Task: Search one way flight ticket for 2 adults, 2 infants in seat and 1 infant on lap in first from Moab: Canyonlands Regional Airport to Evansville: Evansville Regional Airport on 8-3-2023. Choice of flights is Alaska. Number of bags: 5 checked bags. Price is upto 45000. Outbound departure time preference is 22:00.
Action: Mouse moved to (297, 123)
Screenshot: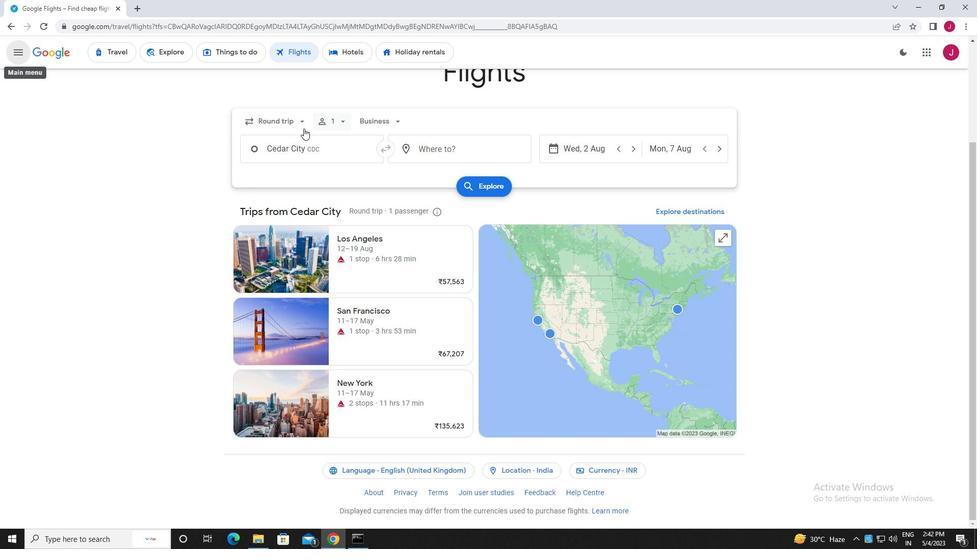 
Action: Mouse pressed left at (297, 123)
Screenshot: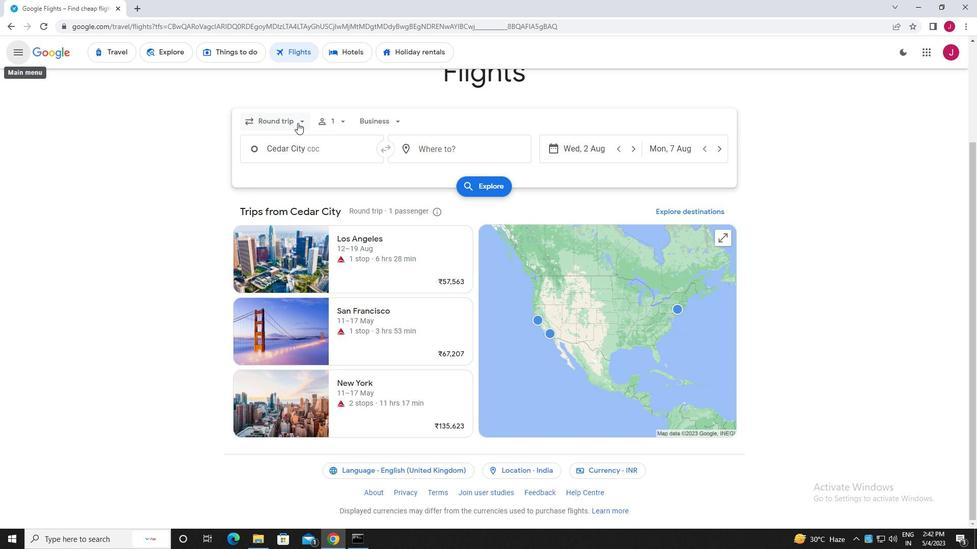 
Action: Mouse moved to (295, 170)
Screenshot: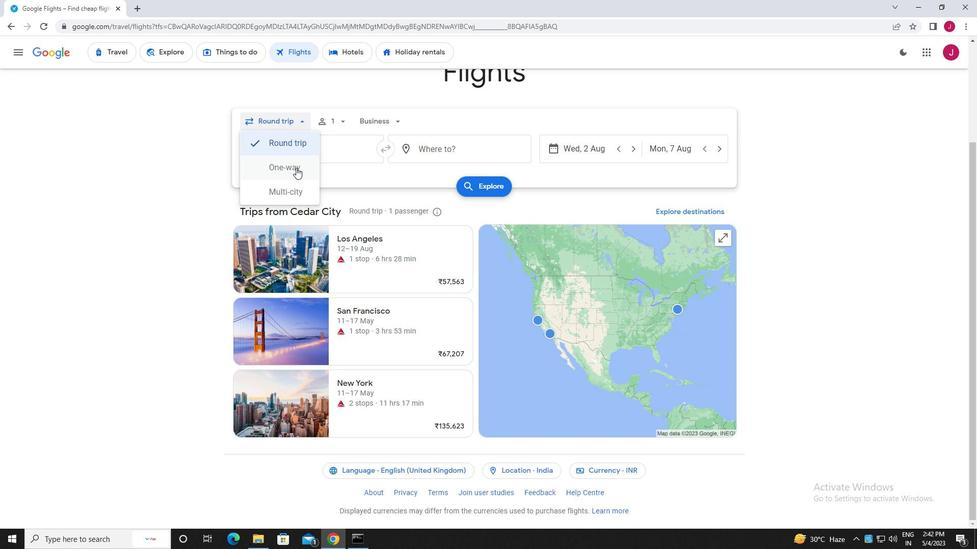 
Action: Mouse pressed left at (295, 170)
Screenshot: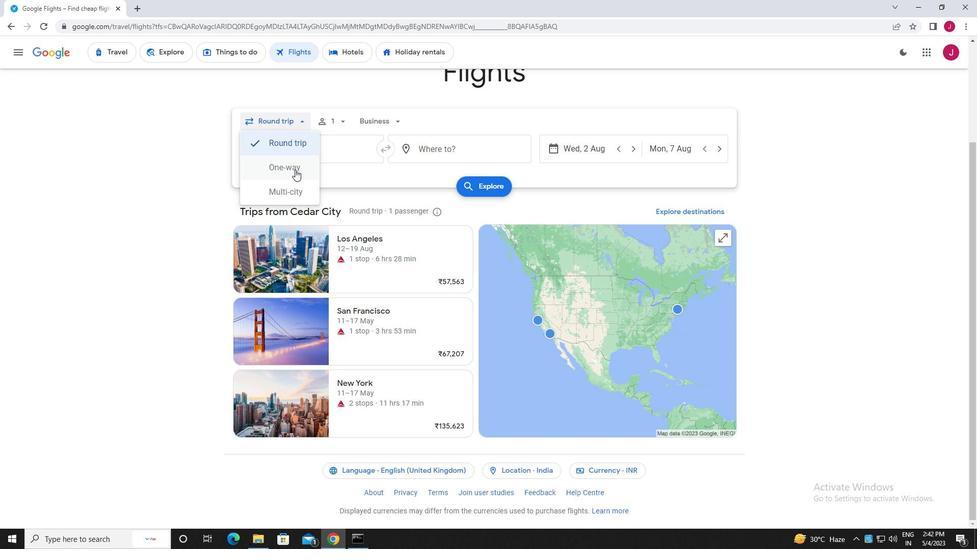 
Action: Mouse moved to (343, 121)
Screenshot: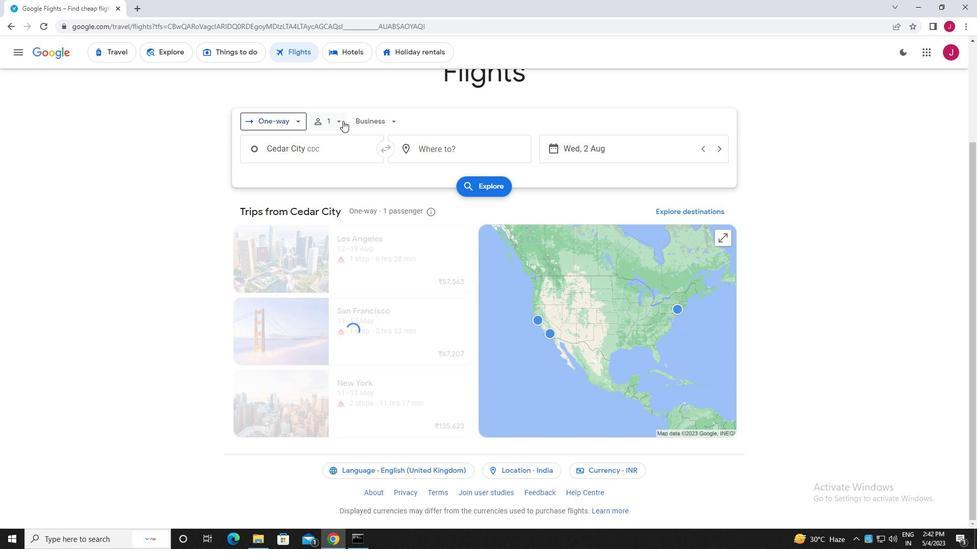 
Action: Mouse pressed left at (343, 121)
Screenshot: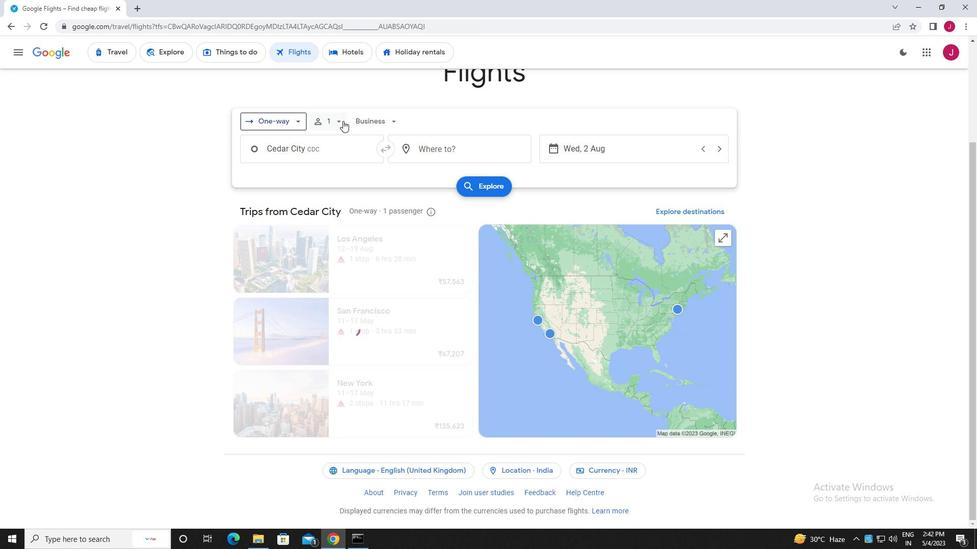 
Action: Mouse moved to (416, 148)
Screenshot: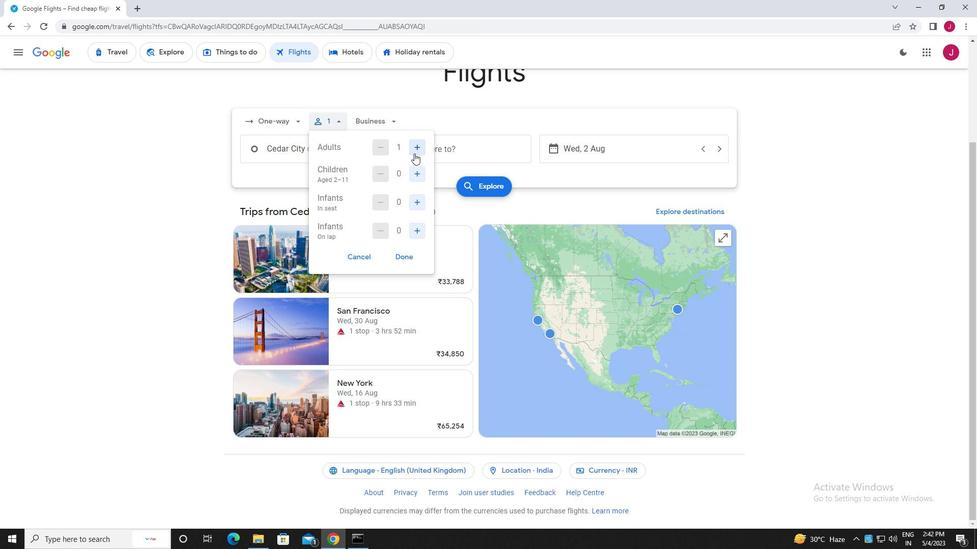 
Action: Mouse pressed left at (416, 148)
Screenshot: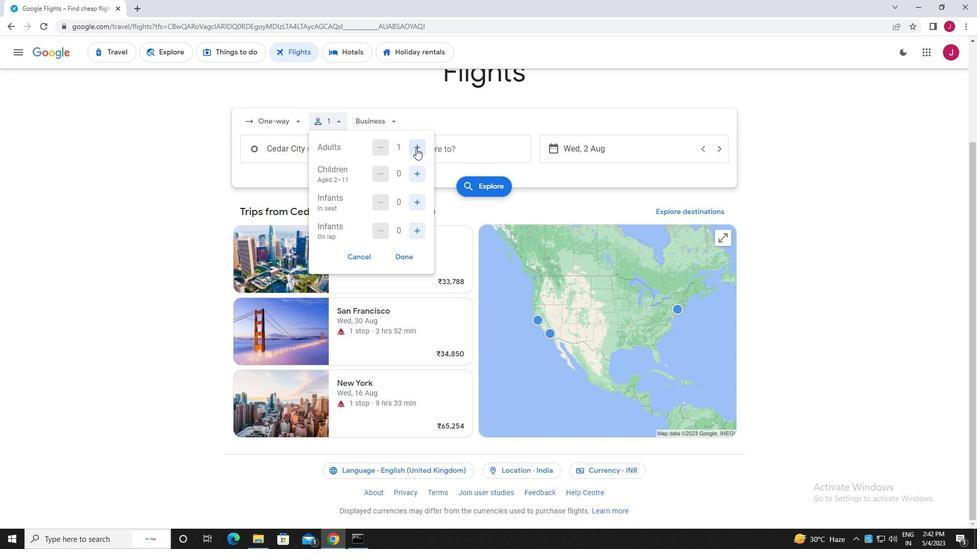 
Action: Mouse moved to (415, 172)
Screenshot: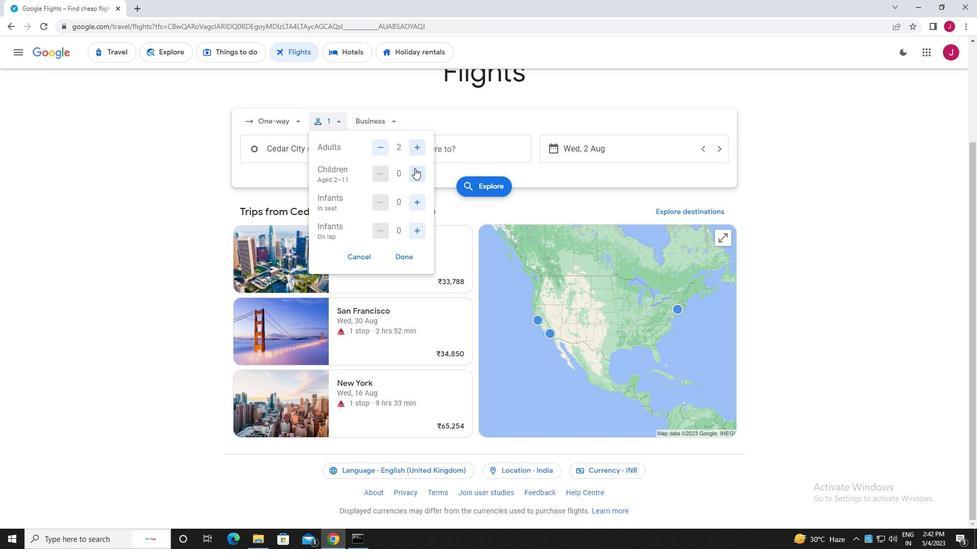 
Action: Mouse pressed left at (415, 172)
Screenshot: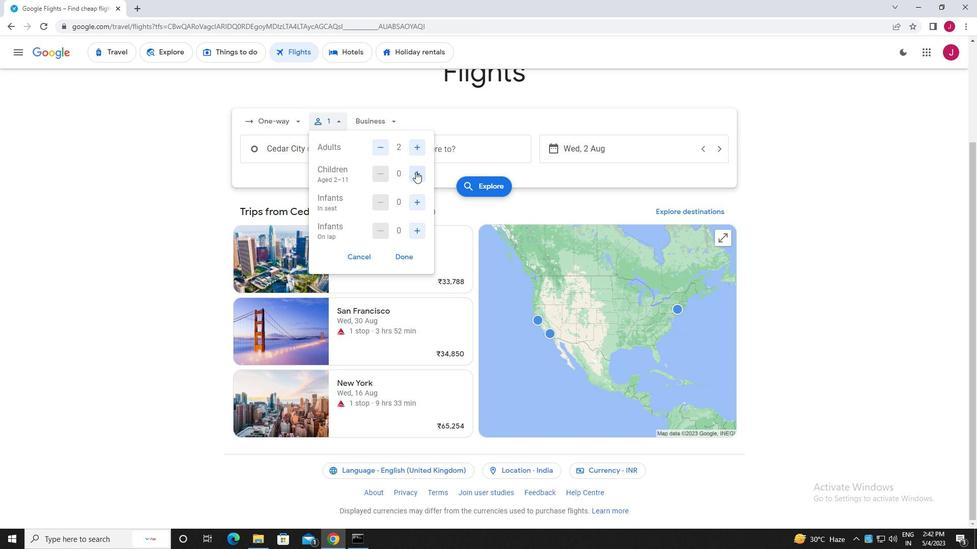 
Action: Mouse moved to (416, 172)
Screenshot: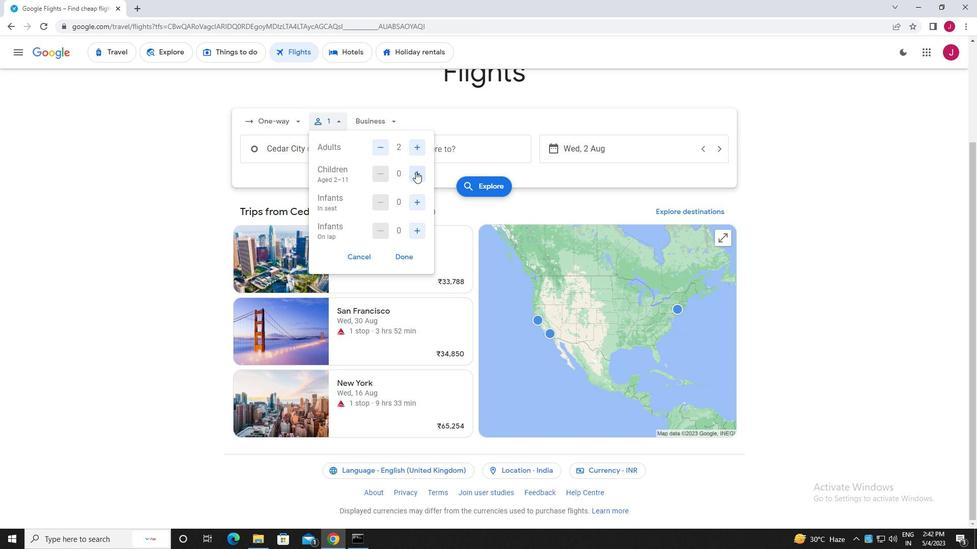 
Action: Mouse pressed left at (416, 172)
Screenshot: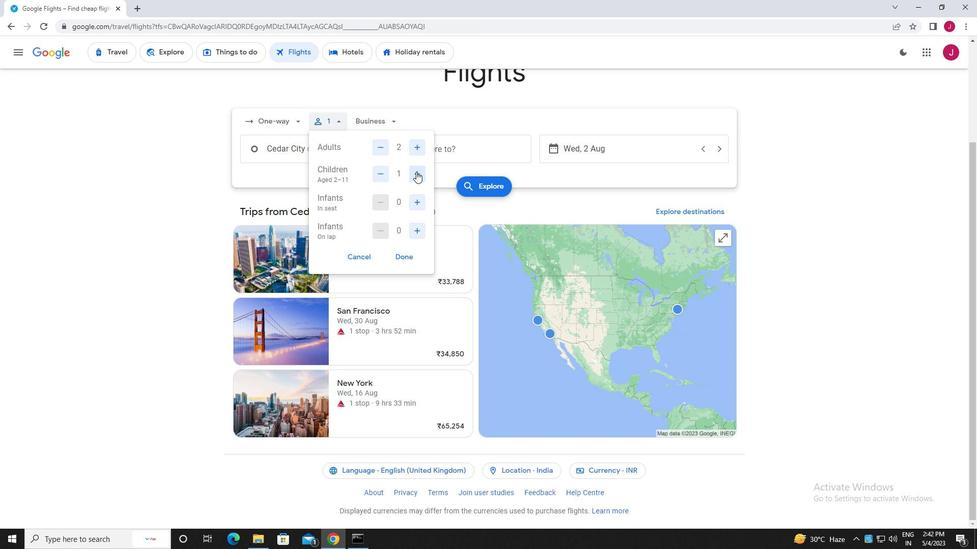 
Action: Mouse moved to (419, 199)
Screenshot: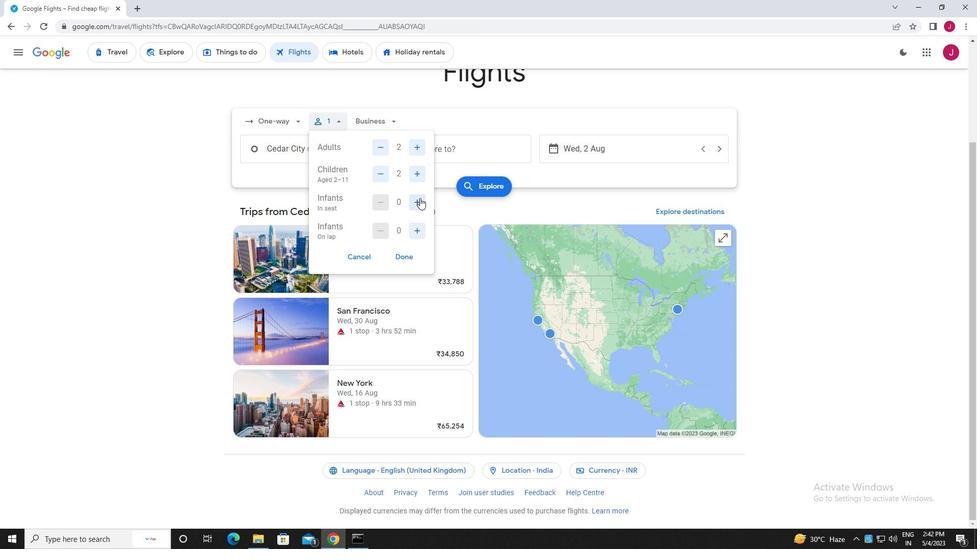 
Action: Mouse pressed left at (419, 199)
Screenshot: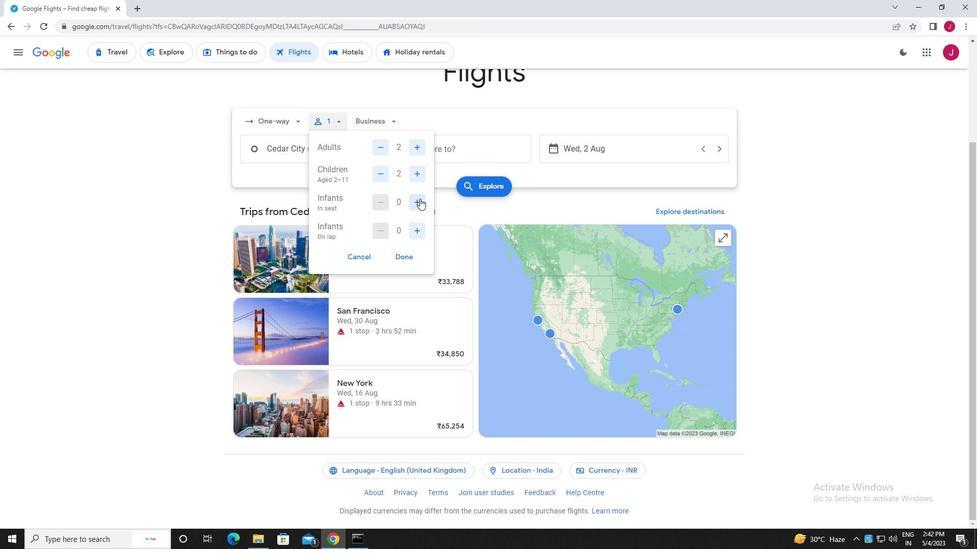 
Action: Mouse pressed left at (419, 199)
Screenshot: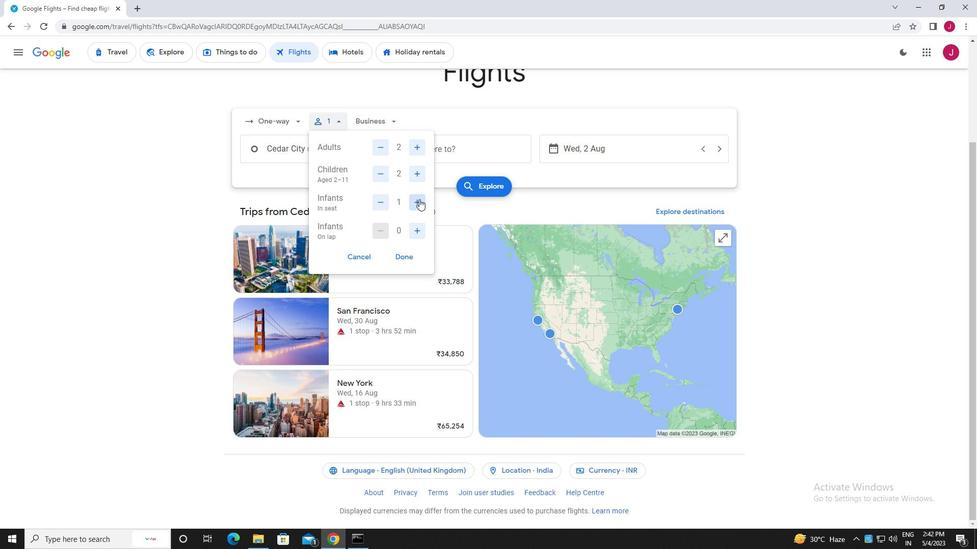 
Action: Mouse moved to (415, 229)
Screenshot: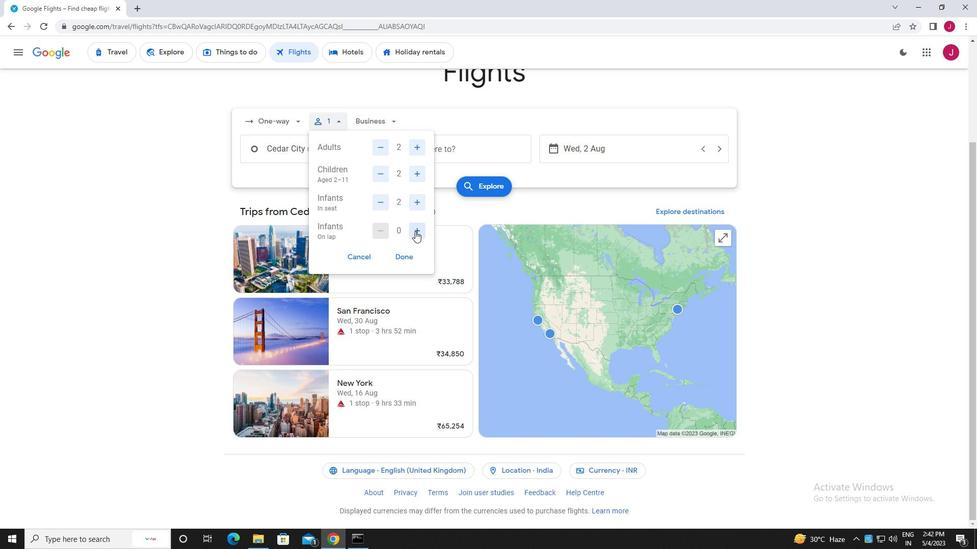 
Action: Mouse pressed left at (415, 229)
Screenshot: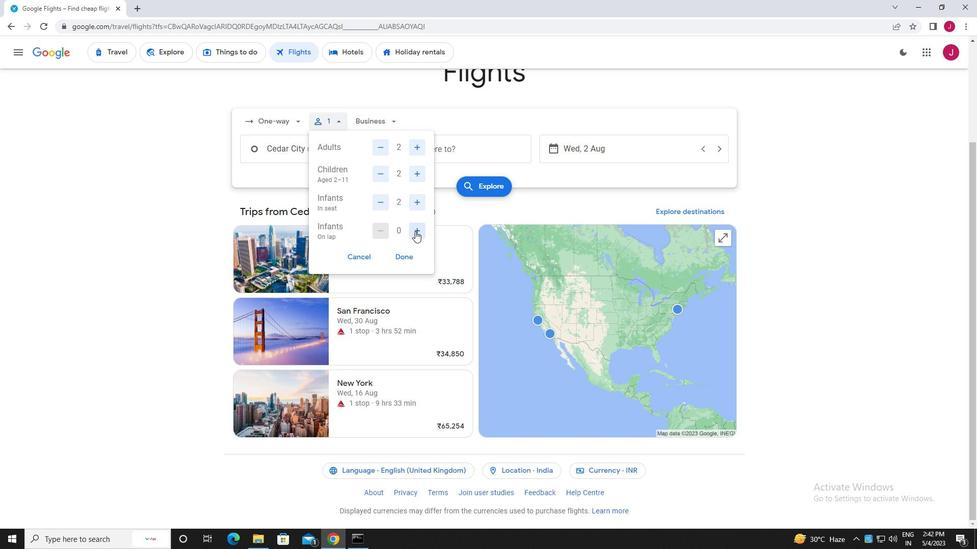 
Action: Mouse moved to (403, 254)
Screenshot: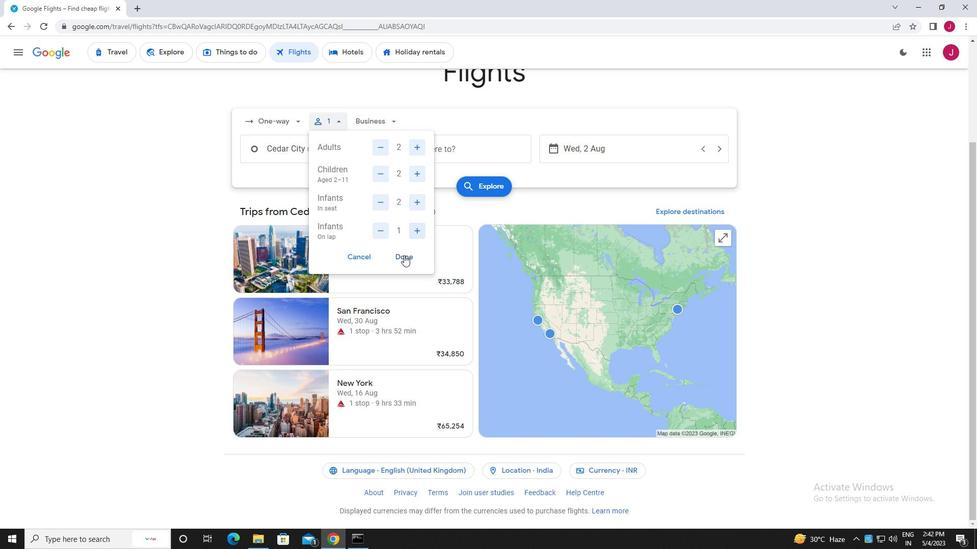 
Action: Mouse pressed left at (403, 254)
Screenshot: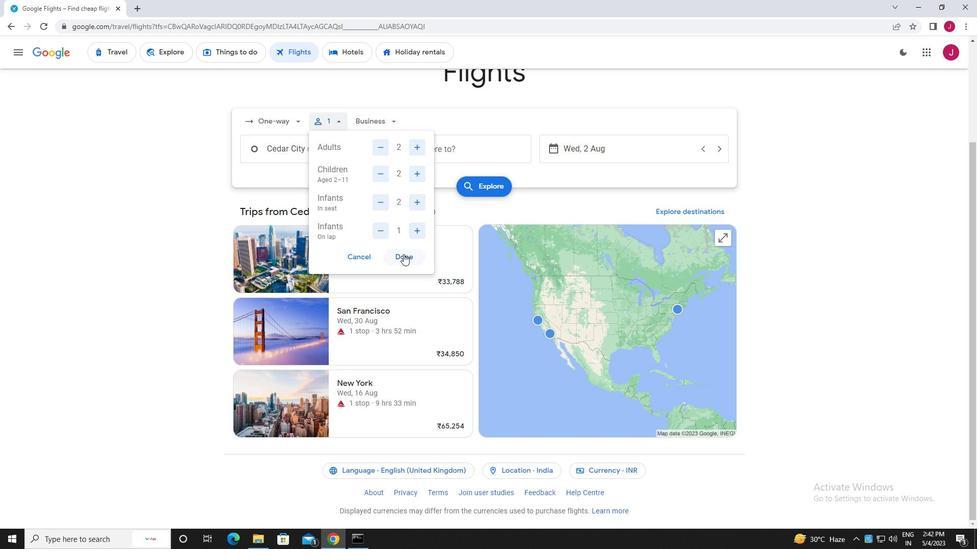 
Action: Mouse moved to (373, 118)
Screenshot: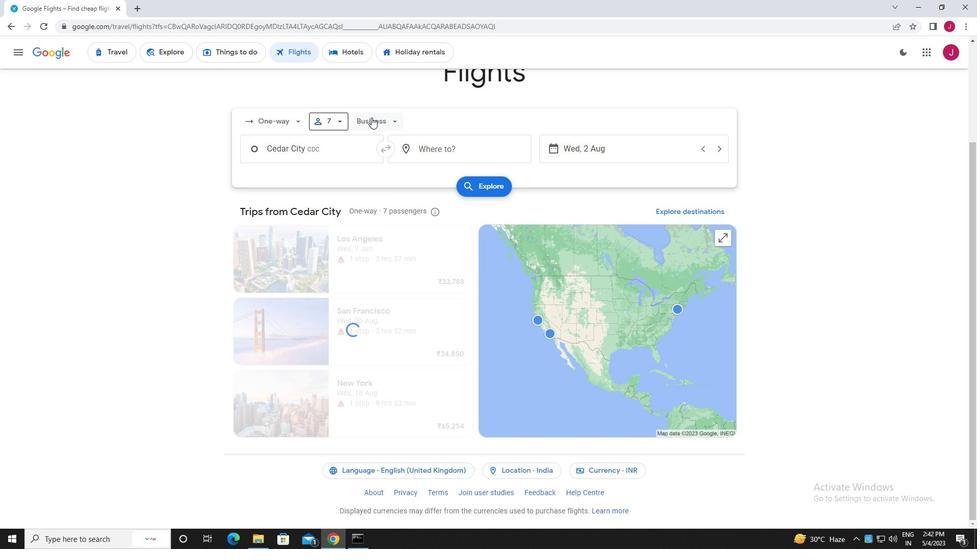 
Action: Mouse pressed left at (373, 118)
Screenshot: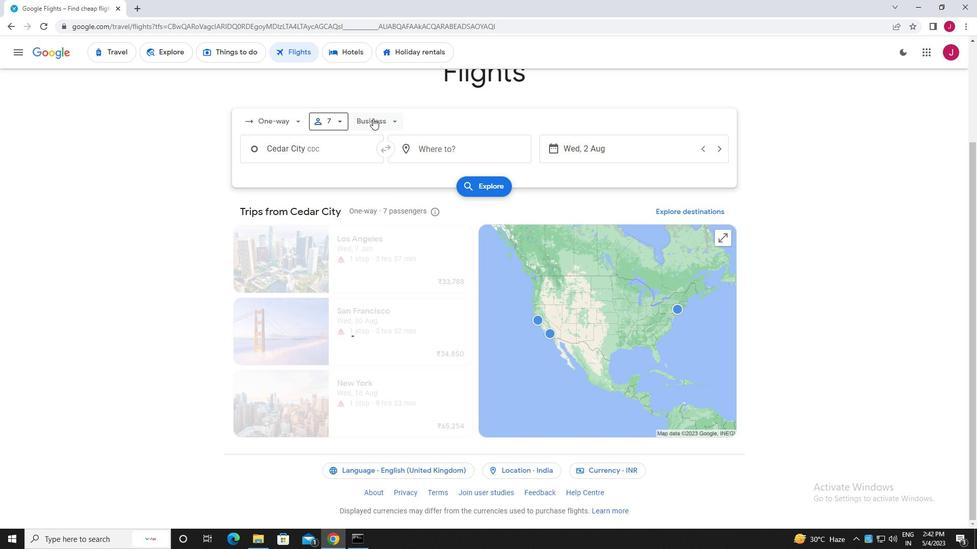 
Action: Mouse moved to (394, 215)
Screenshot: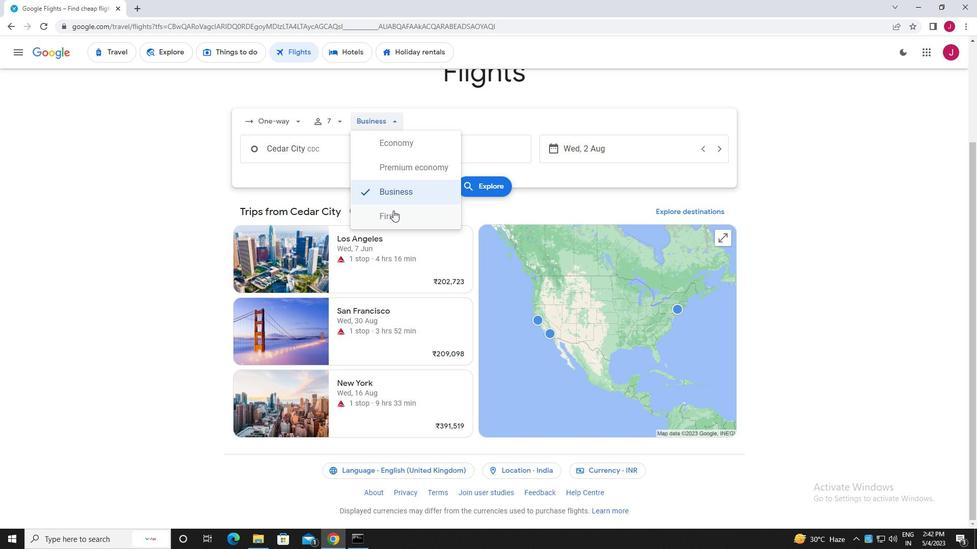 
Action: Mouse pressed left at (394, 215)
Screenshot: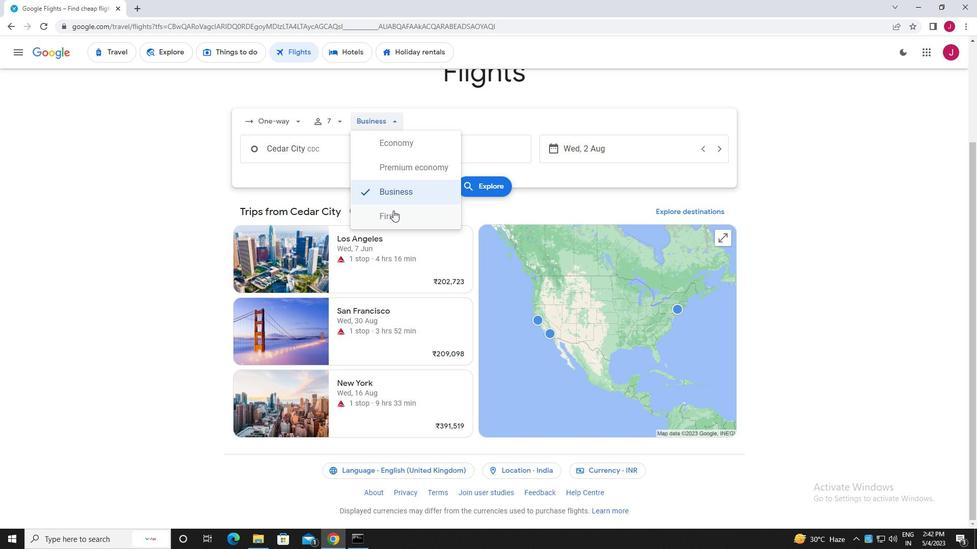 
Action: Mouse moved to (336, 146)
Screenshot: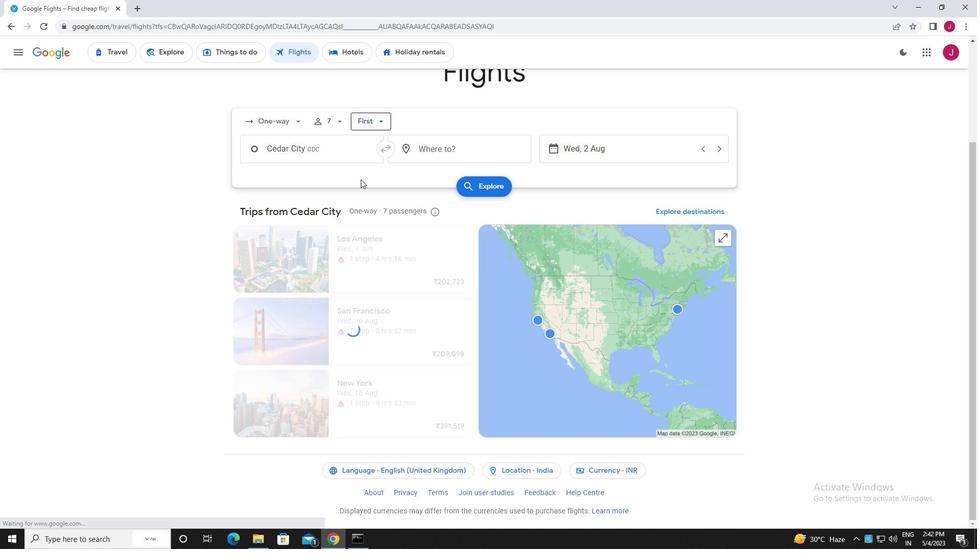 
Action: Mouse pressed left at (336, 146)
Screenshot: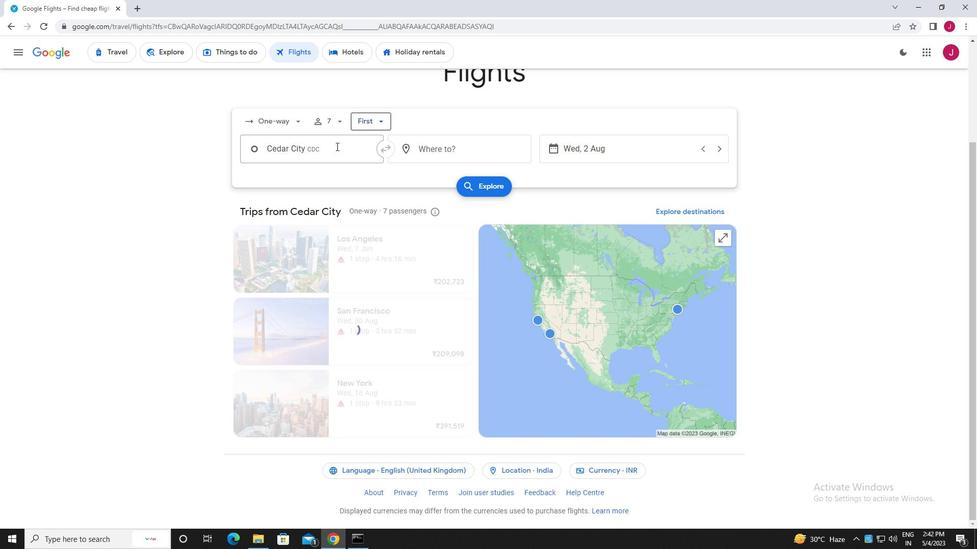 
Action: Mouse moved to (336, 146)
Screenshot: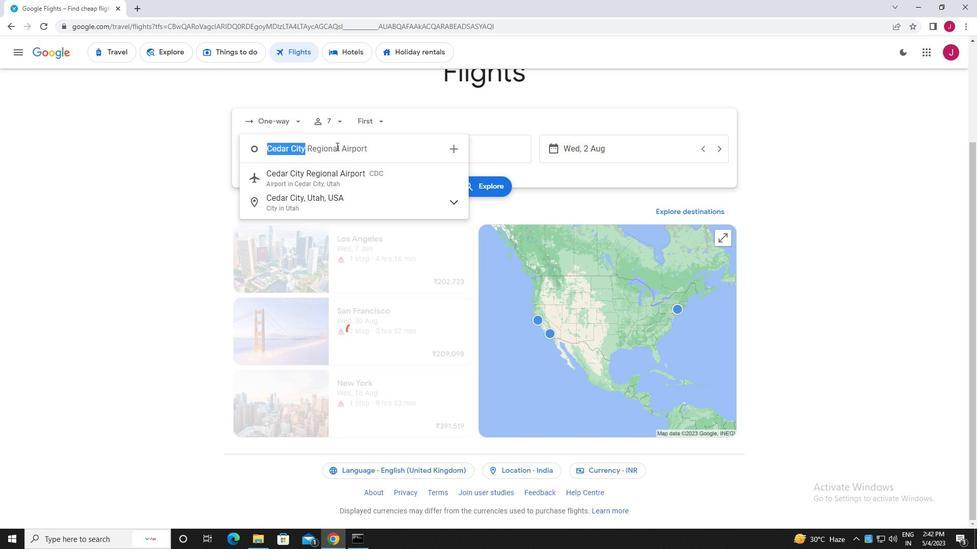 
Action: Key pressed moab
Screenshot: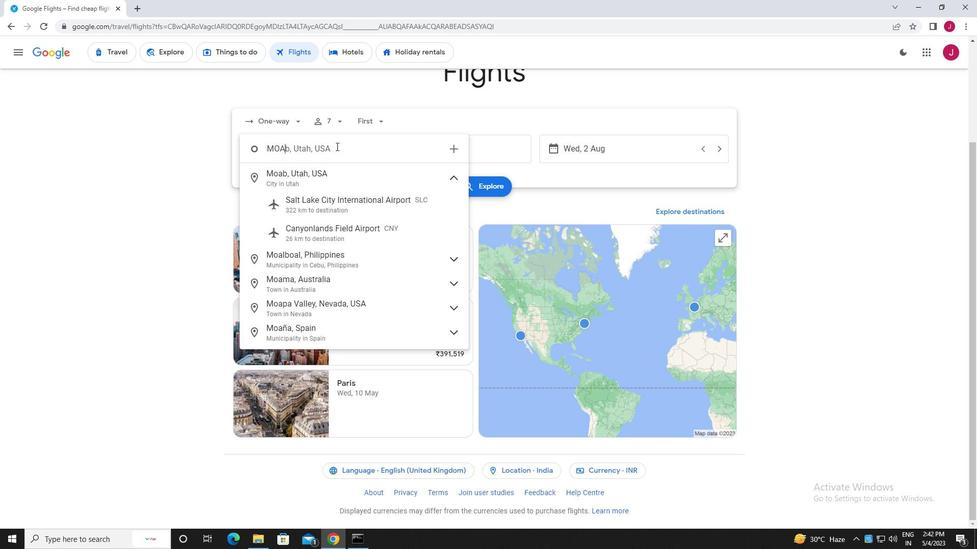 
Action: Mouse moved to (357, 229)
Screenshot: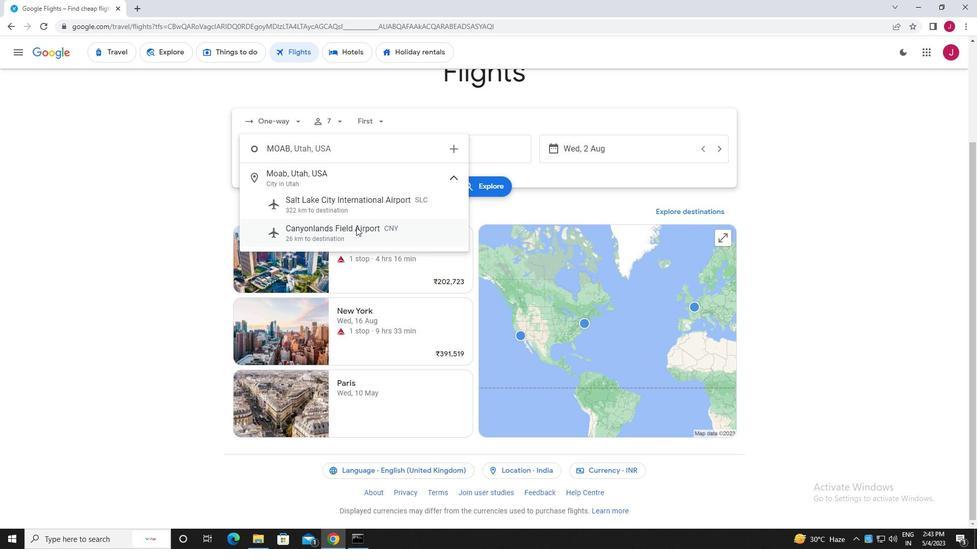 
Action: Mouse pressed left at (357, 229)
Screenshot: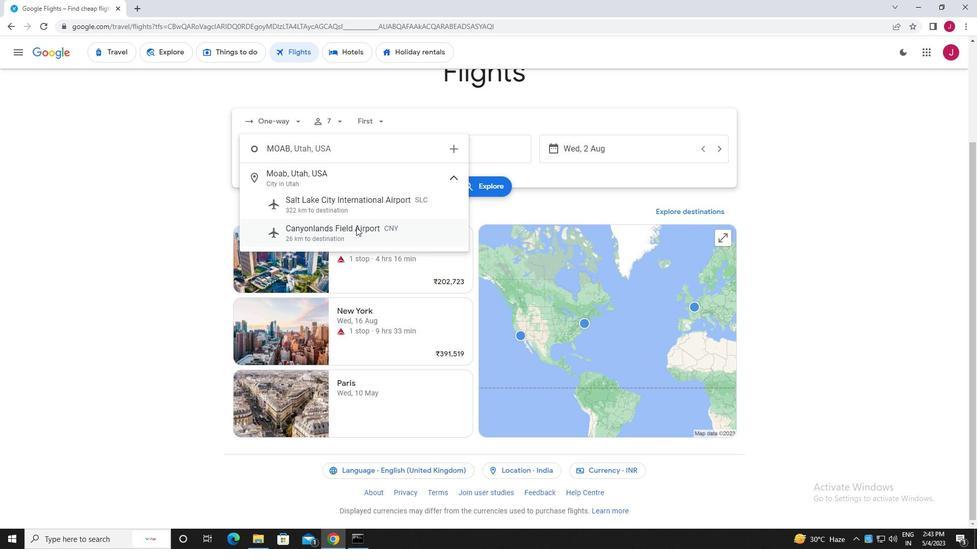 
Action: Mouse moved to (443, 153)
Screenshot: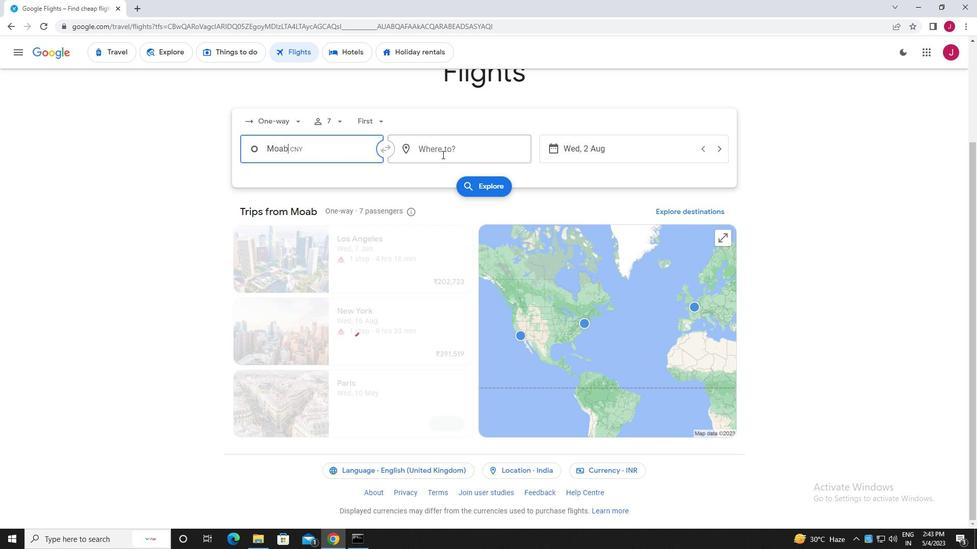 
Action: Mouse pressed left at (443, 153)
Screenshot: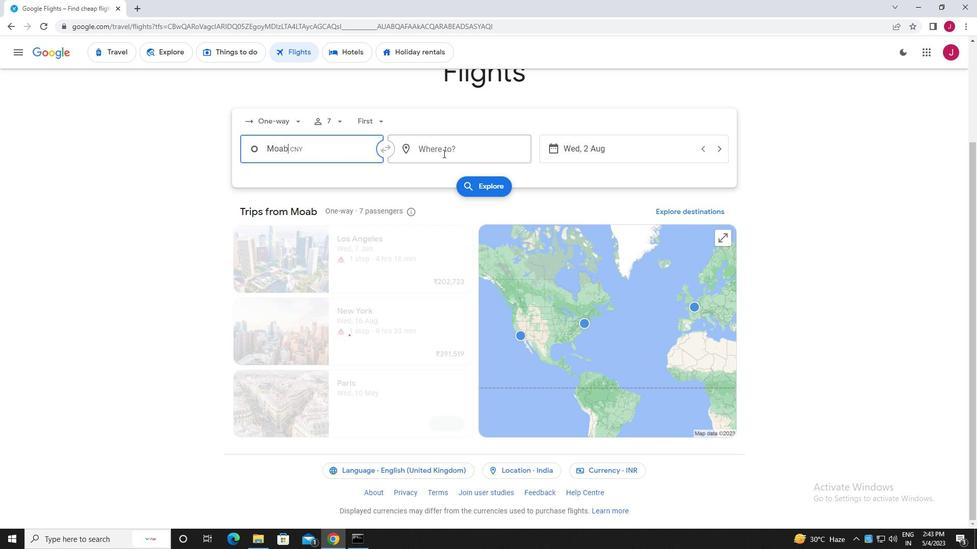 
Action: Mouse moved to (442, 154)
Screenshot: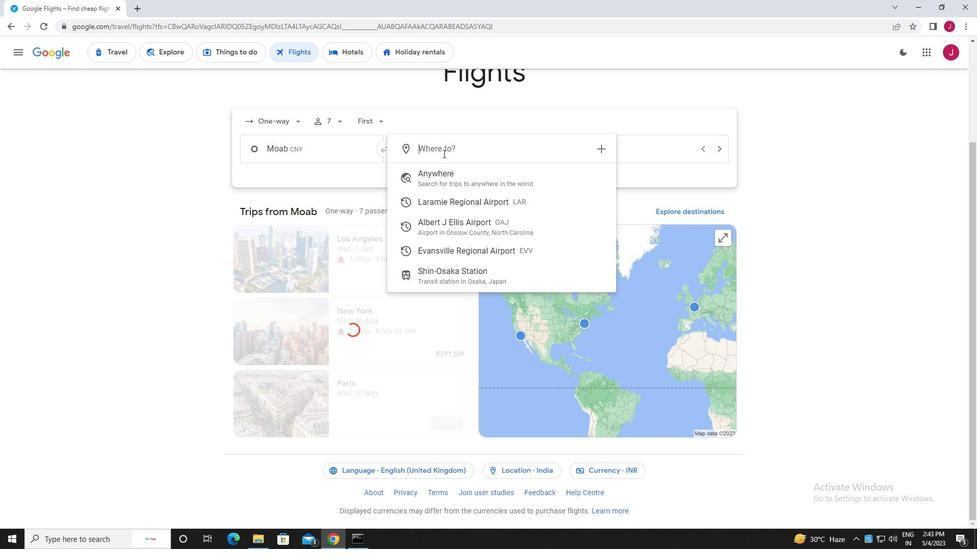 
Action: Key pressed evans
Screenshot: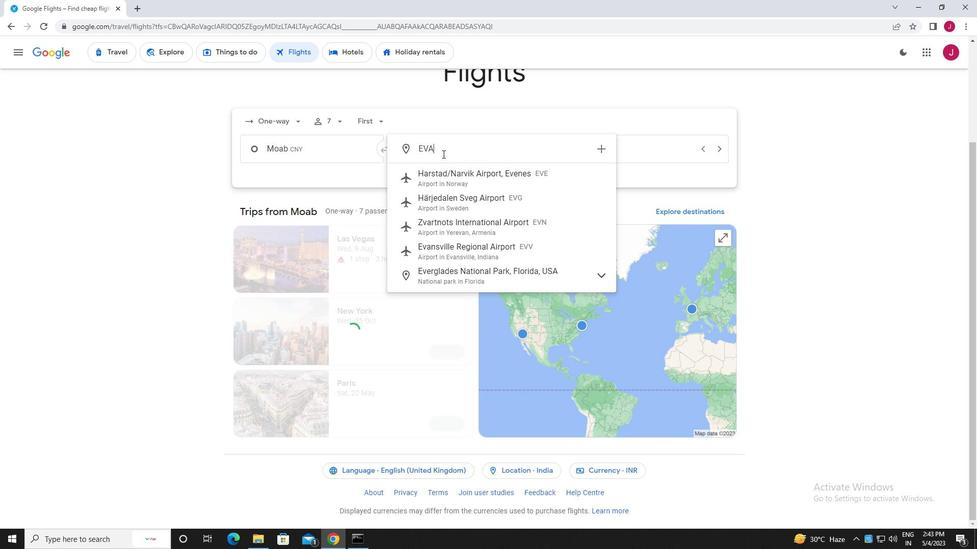 
Action: Mouse moved to (489, 207)
Screenshot: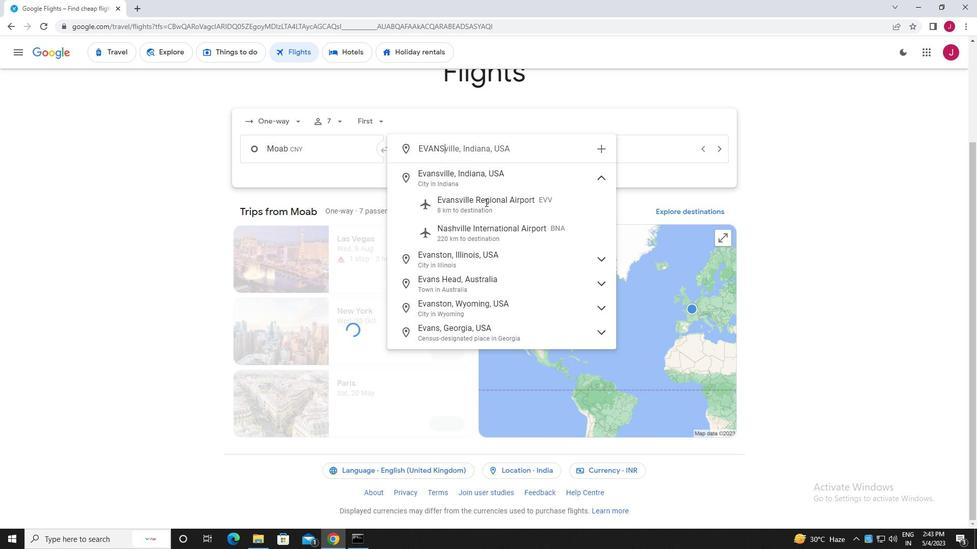 
Action: Mouse pressed left at (489, 207)
Screenshot: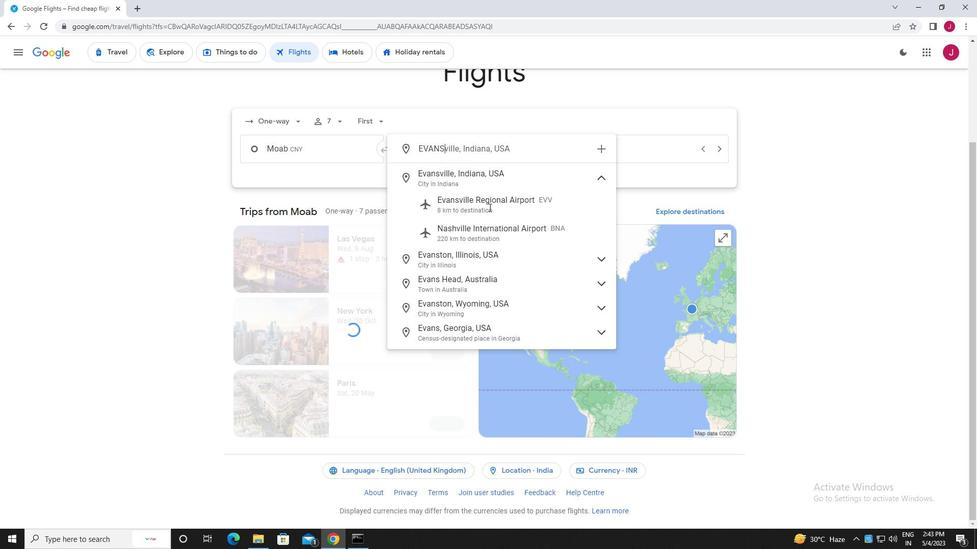 
Action: Mouse moved to (612, 147)
Screenshot: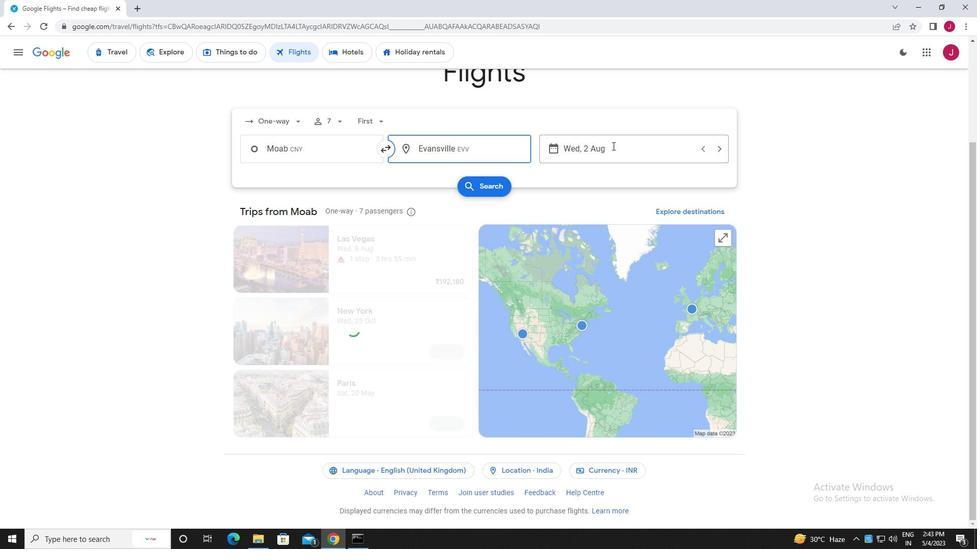 
Action: Mouse pressed left at (612, 147)
Screenshot: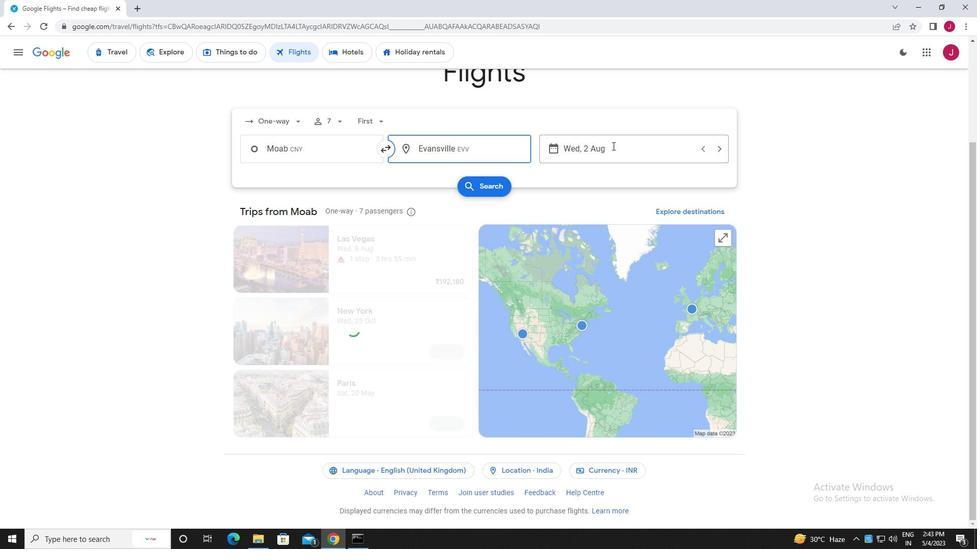 
Action: Mouse moved to (469, 227)
Screenshot: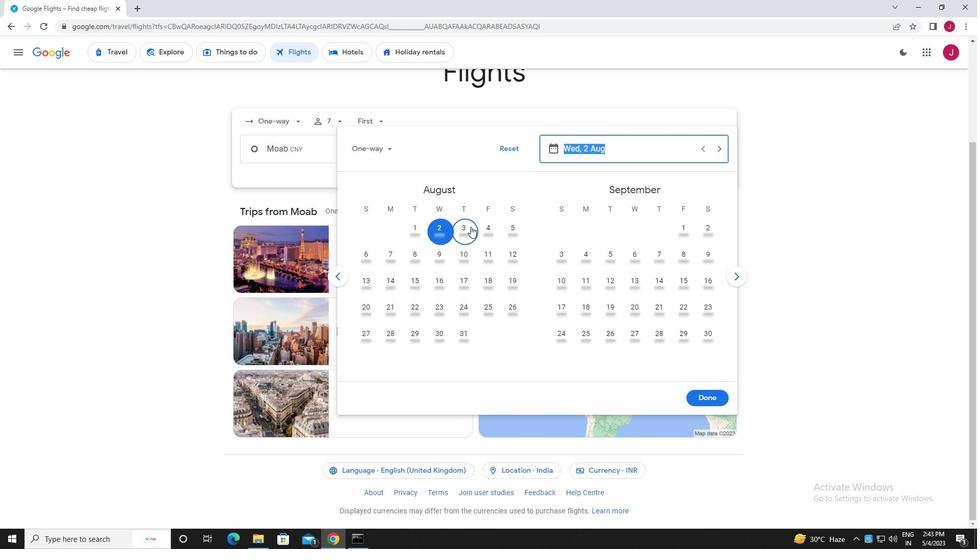 
Action: Mouse pressed left at (469, 227)
Screenshot: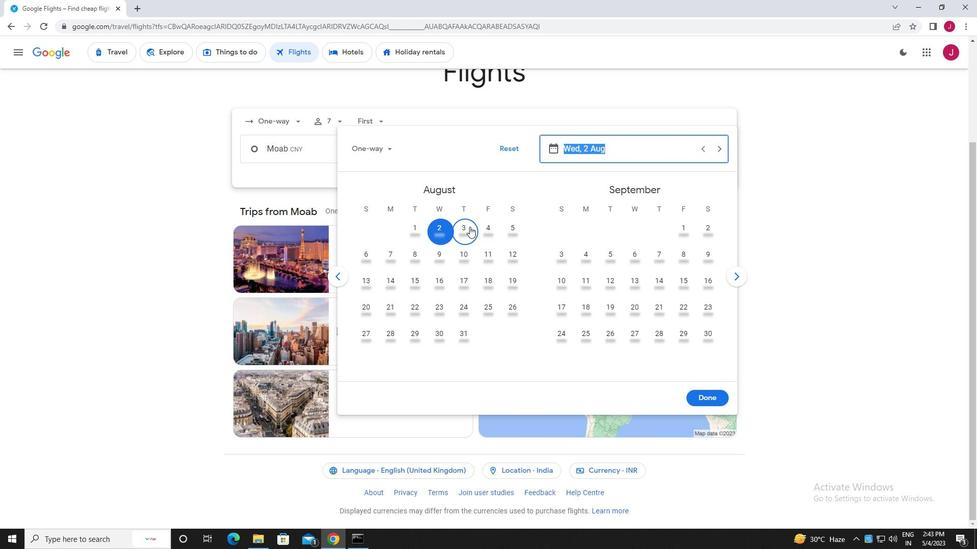 
Action: Mouse moved to (704, 395)
Screenshot: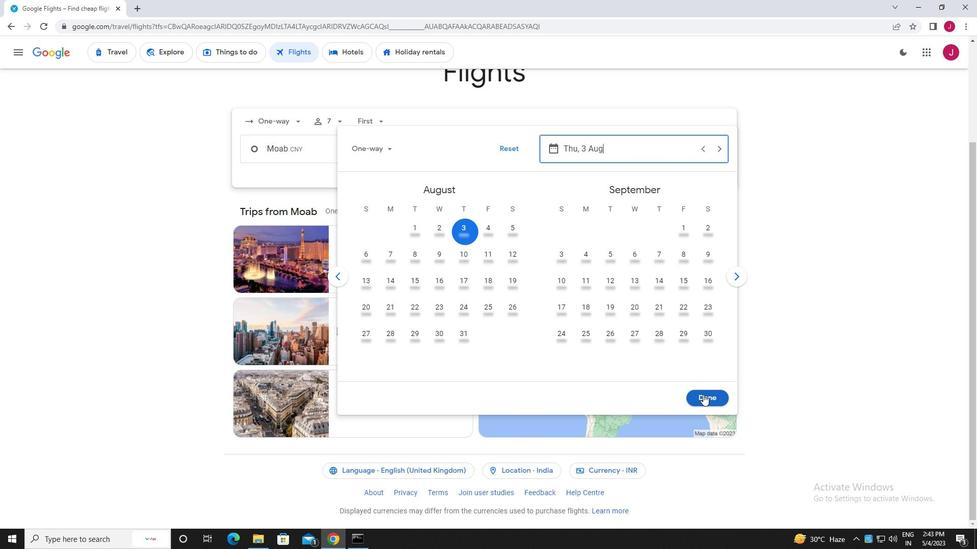 
Action: Mouse pressed left at (704, 395)
Screenshot: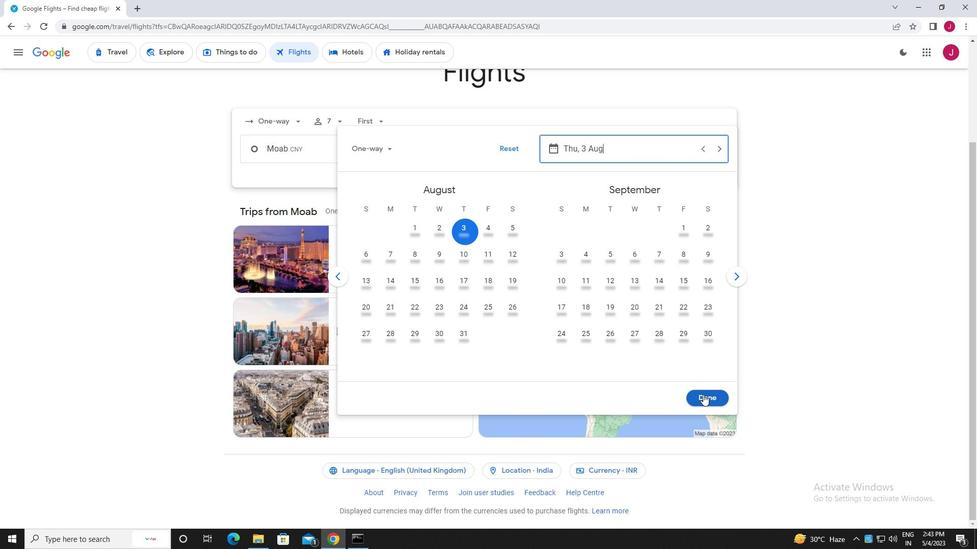 
Action: Mouse moved to (497, 188)
Screenshot: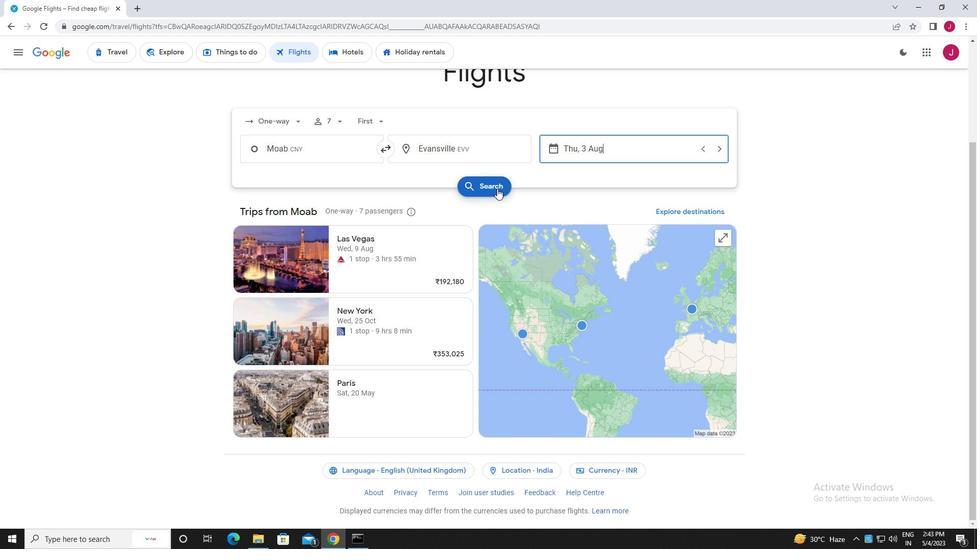 
Action: Mouse pressed left at (497, 188)
Screenshot: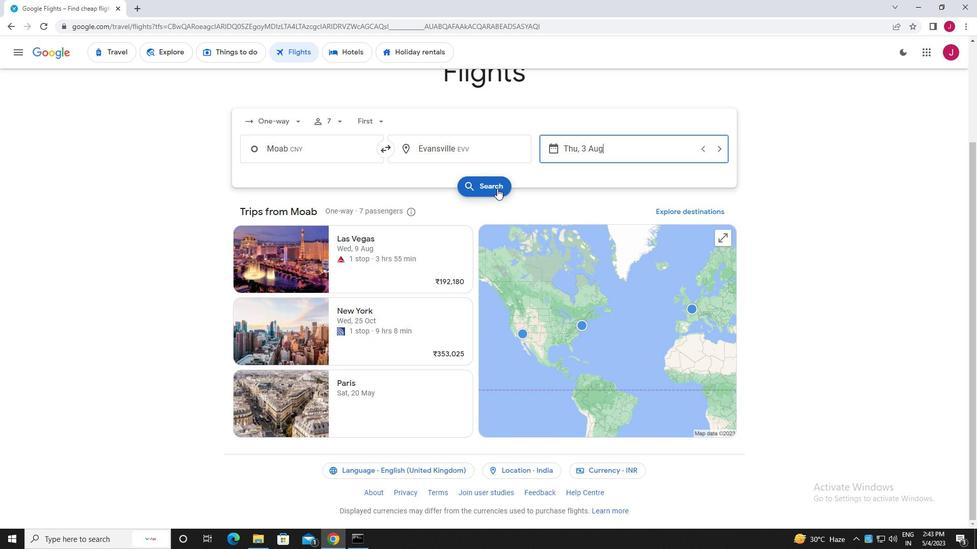 
Action: Mouse moved to (265, 144)
Screenshot: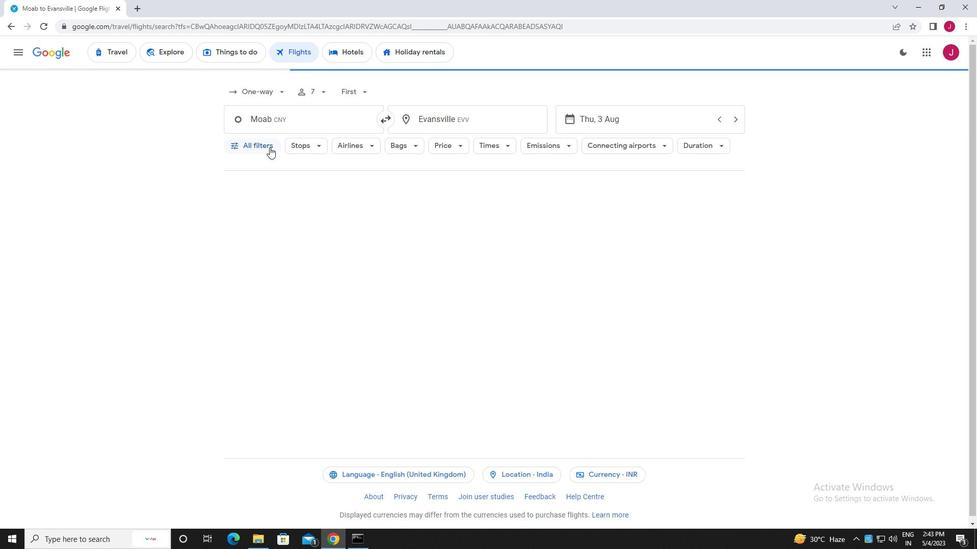
Action: Mouse pressed left at (265, 144)
Screenshot: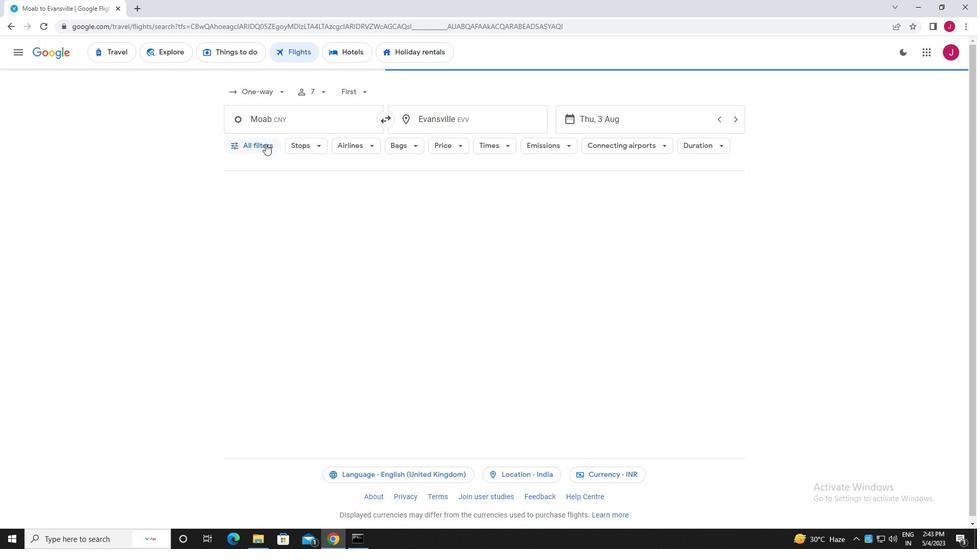 
Action: Mouse moved to (312, 208)
Screenshot: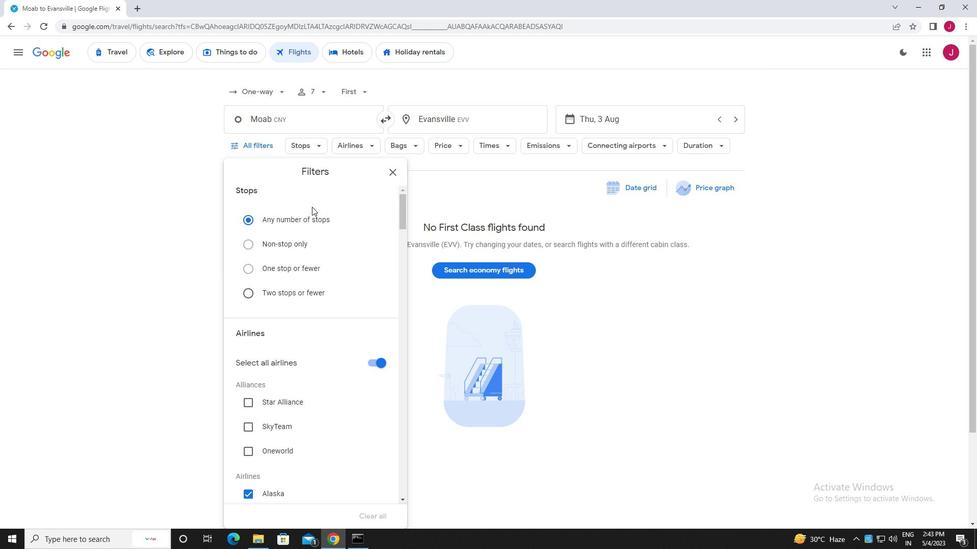 
Action: Mouse scrolled (312, 207) with delta (0, 0)
Screenshot: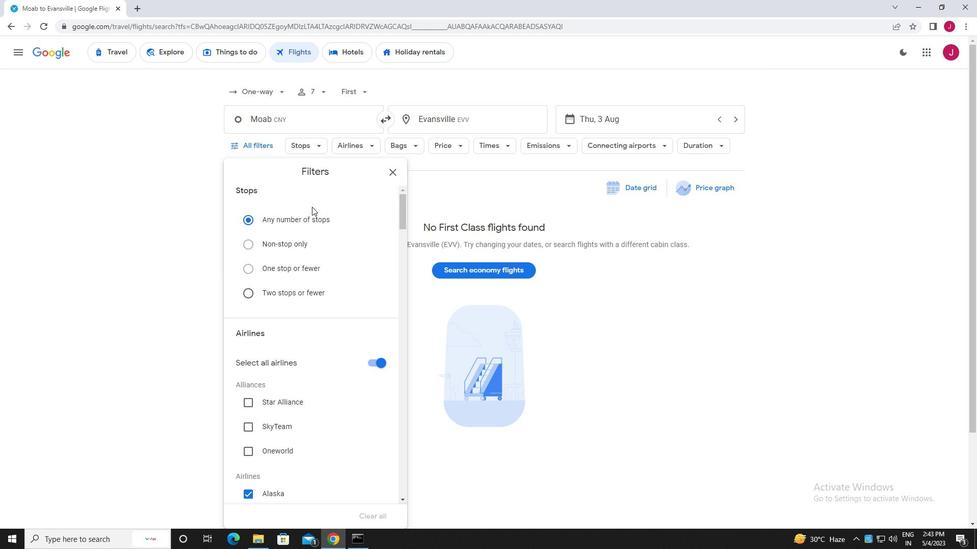
Action: Mouse scrolled (312, 207) with delta (0, 0)
Screenshot: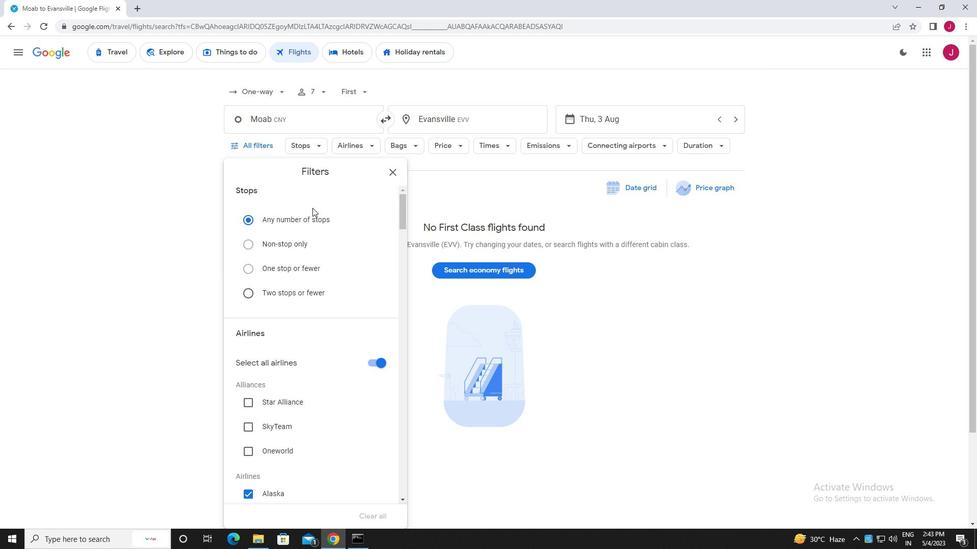 
Action: Mouse moved to (374, 259)
Screenshot: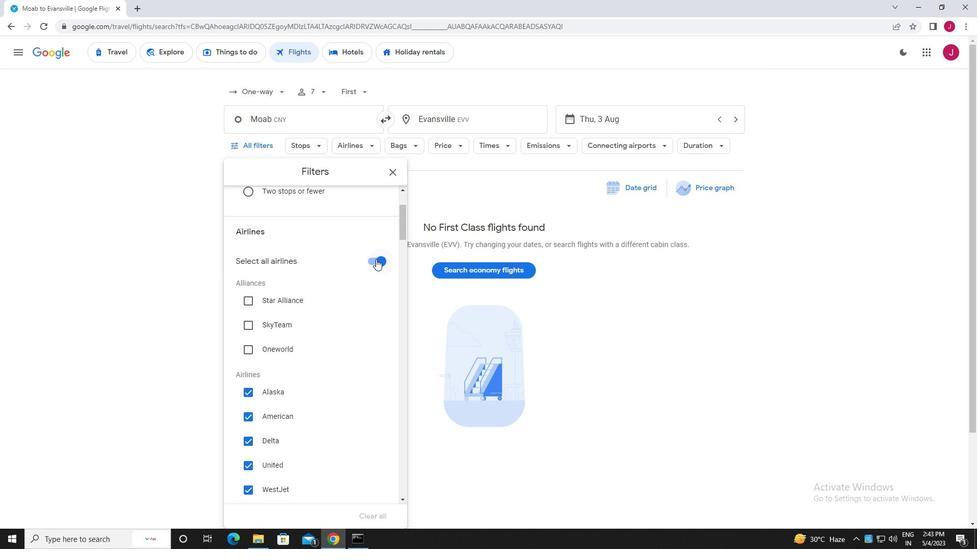
Action: Mouse pressed left at (374, 259)
Screenshot: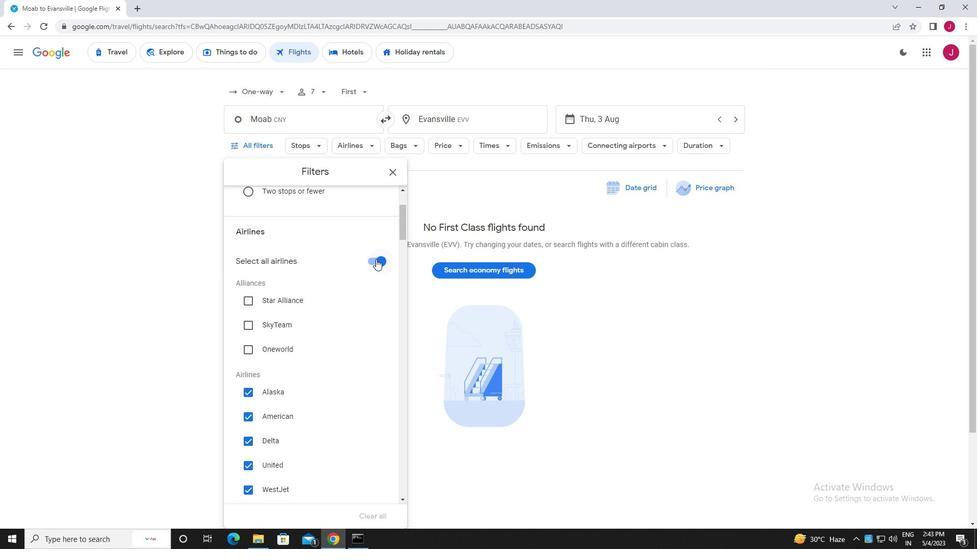 
Action: Mouse moved to (318, 255)
Screenshot: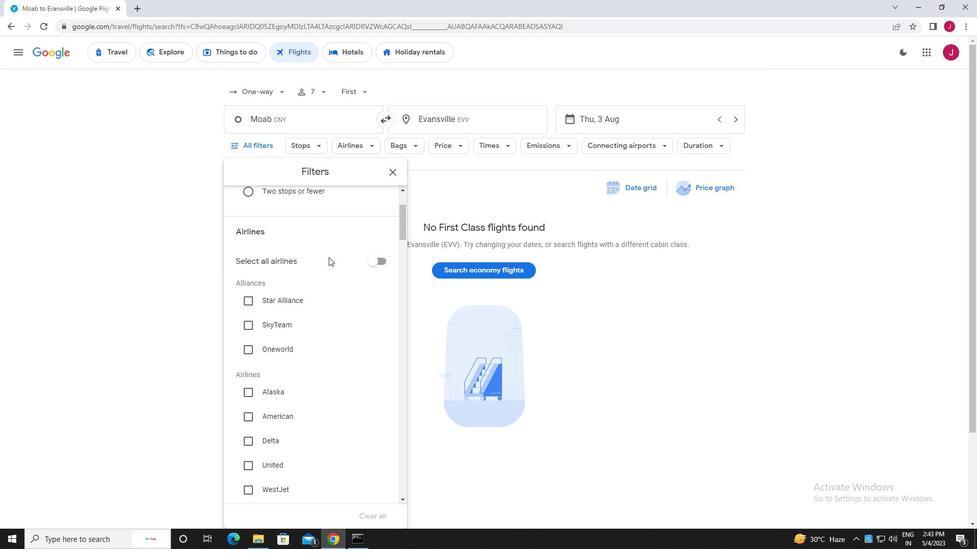 
Action: Mouse scrolled (318, 255) with delta (0, 0)
Screenshot: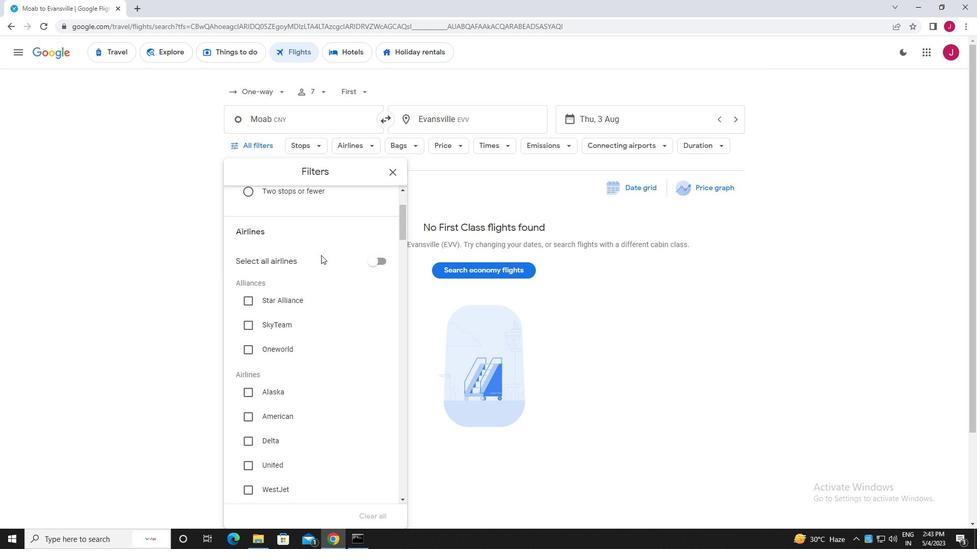 
Action: Mouse scrolled (318, 255) with delta (0, 0)
Screenshot: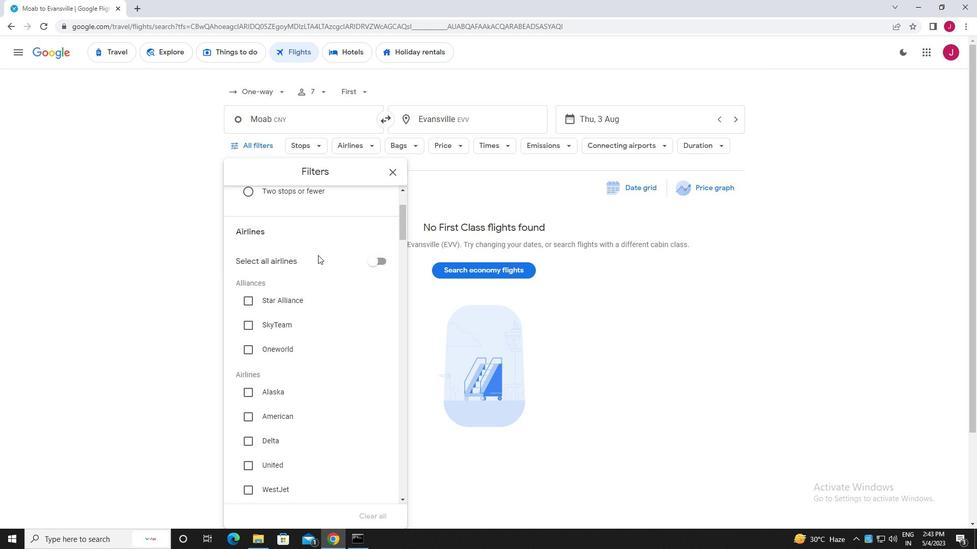 
Action: Mouse moved to (317, 255)
Screenshot: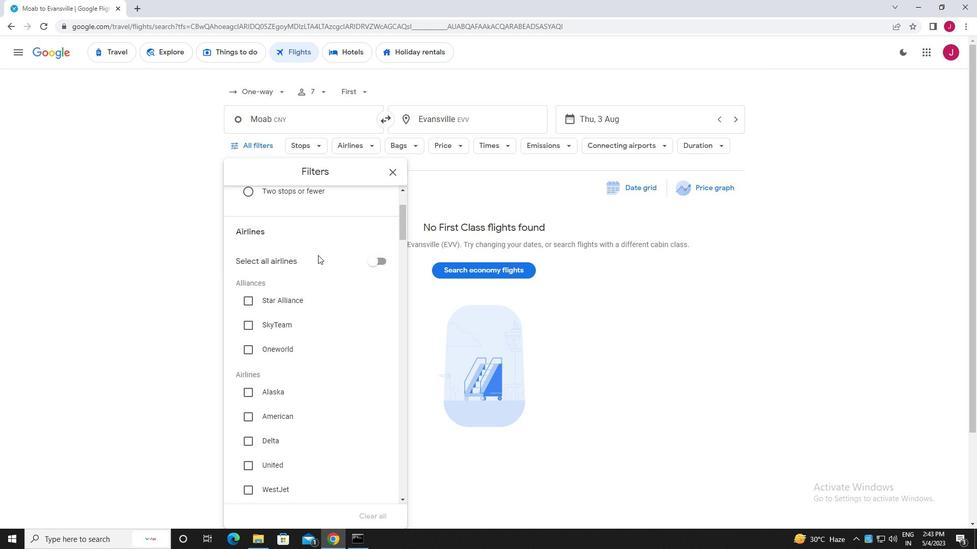 
Action: Mouse scrolled (317, 255) with delta (0, 0)
Screenshot: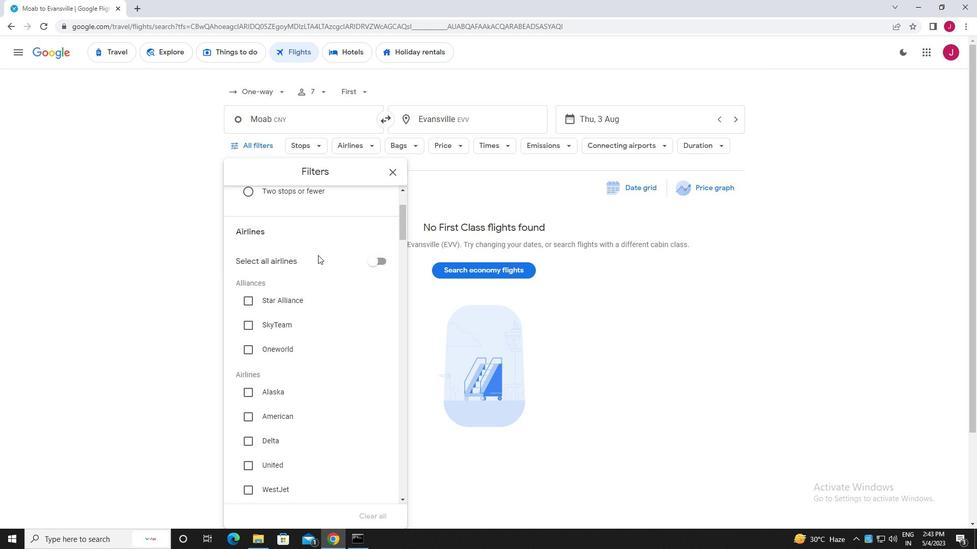 
Action: Mouse moved to (253, 237)
Screenshot: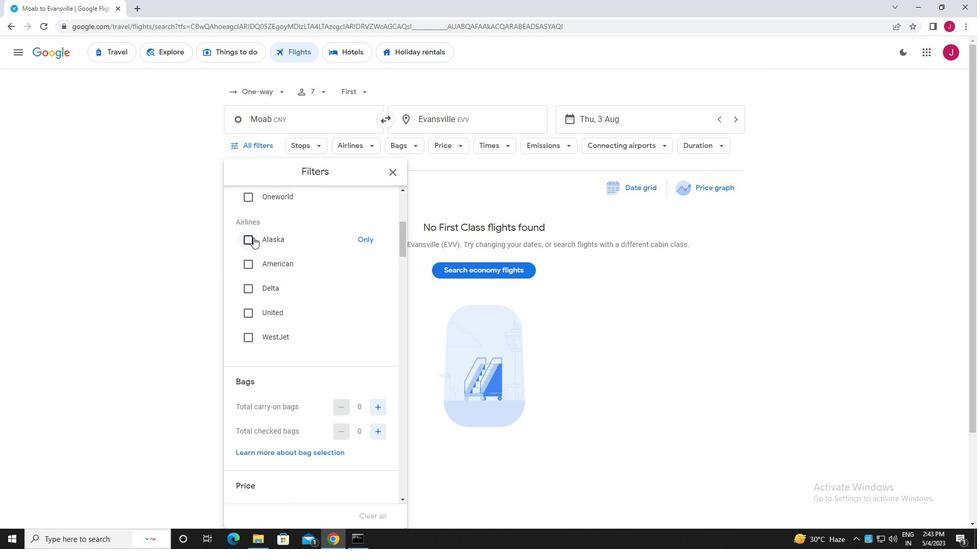 
Action: Mouse pressed left at (253, 237)
Screenshot: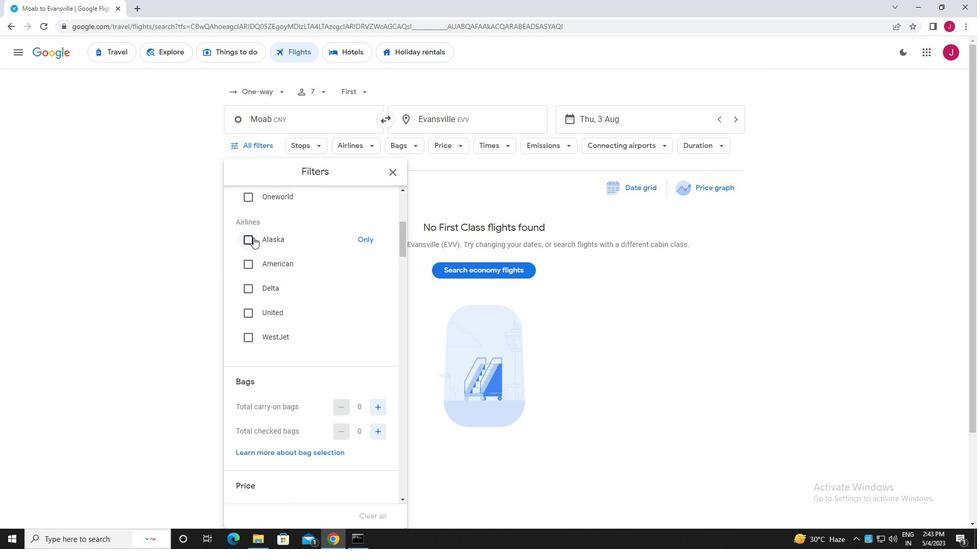 
Action: Mouse moved to (319, 245)
Screenshot: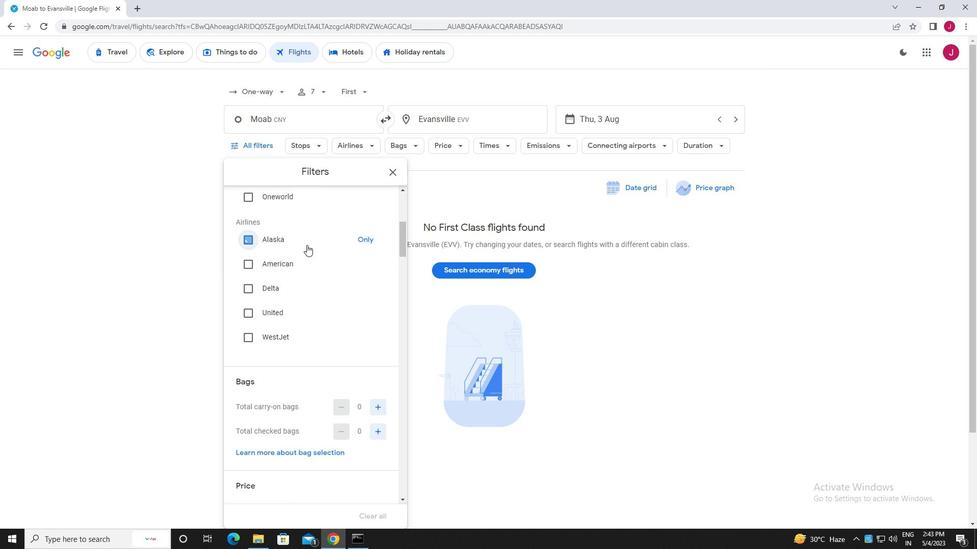 
Action: Mouse scrolled (319, 244) with delta (0, 0)
Screenshot: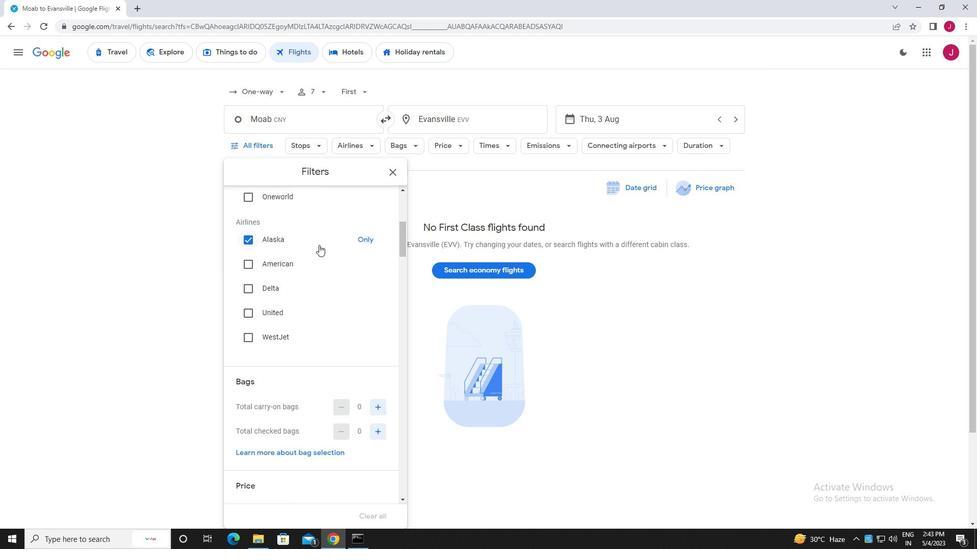 
Action: Mouse scrolled (319, 244) with delta (0, 0)
Screenshot: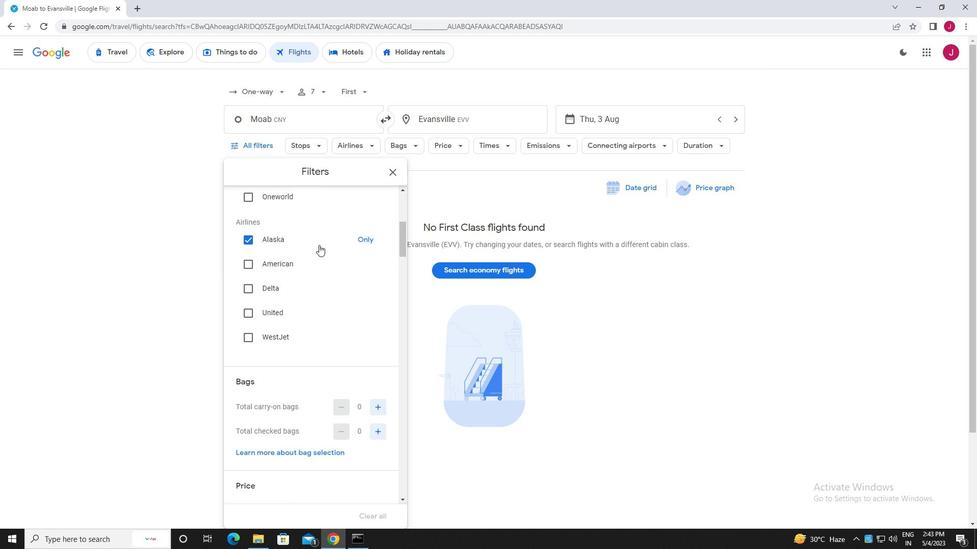 
Action: Mouse moved to (319, 245)
Screenshot: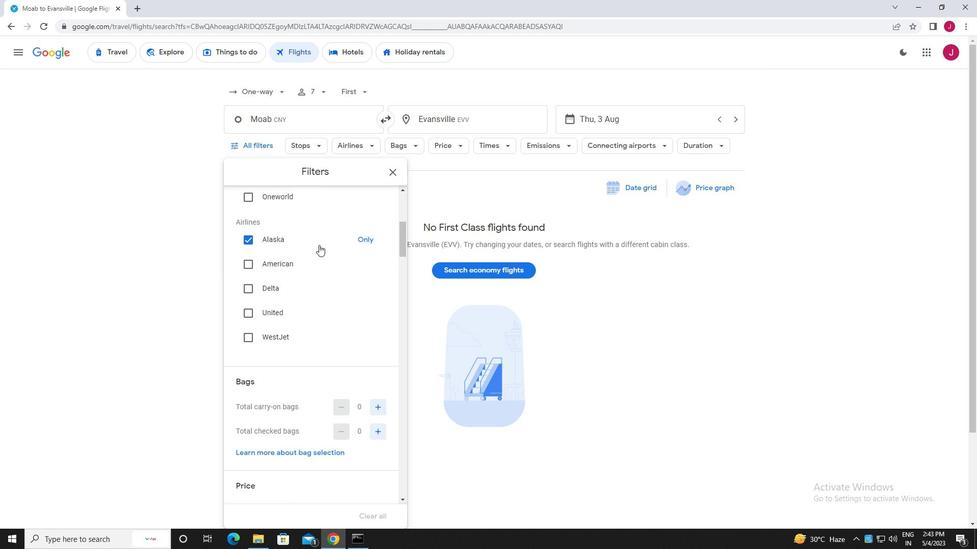 
Action: Mouse scrolled (319, 244) with delta (0, 0)
Screenshot: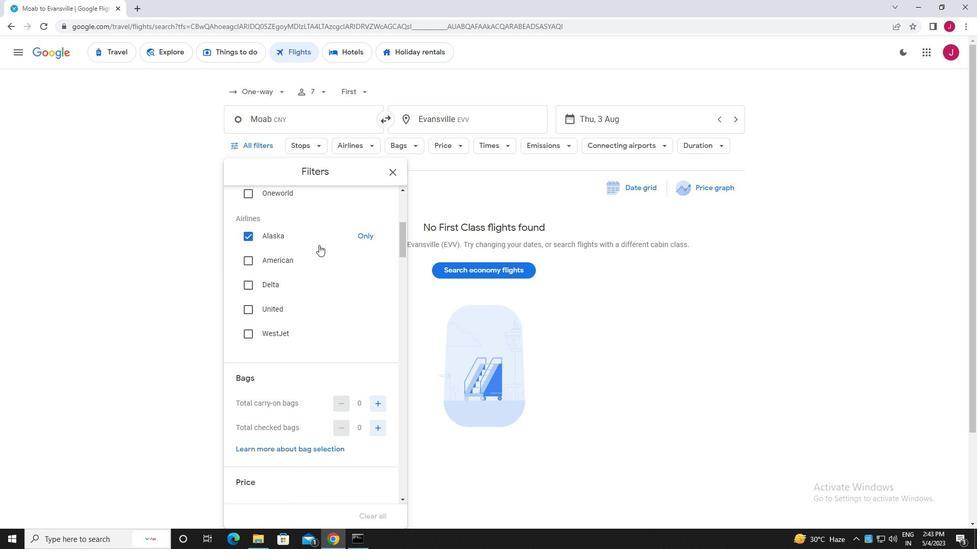 
Action: Mouse scrolled (319, 244) with delta (0, 0)
Screenshot: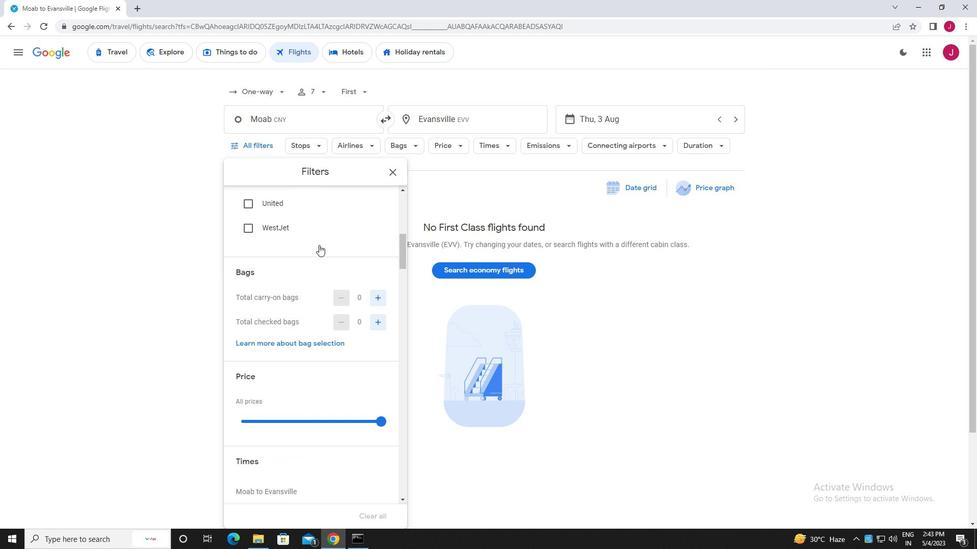 
Action: Mouse moved to (378, 226)
Screenshot: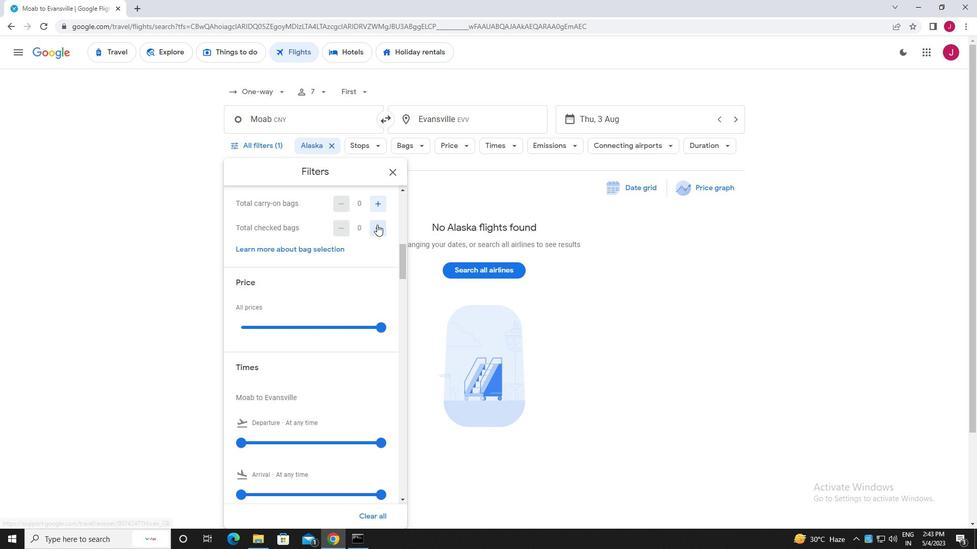 
Action: Mouse pressed left at (378, 226)
Screenshot: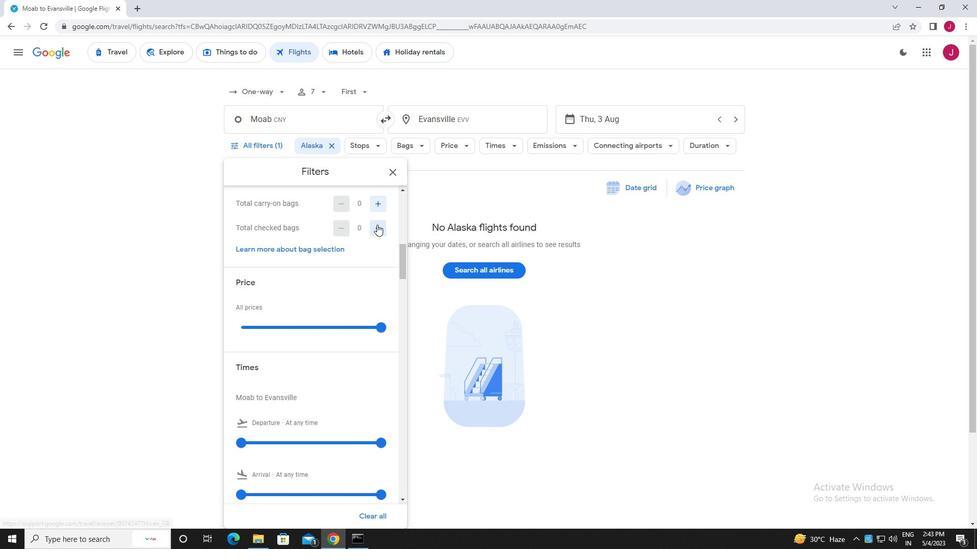 
Action: Mouse pressed left at (378, 226)
Screenshot: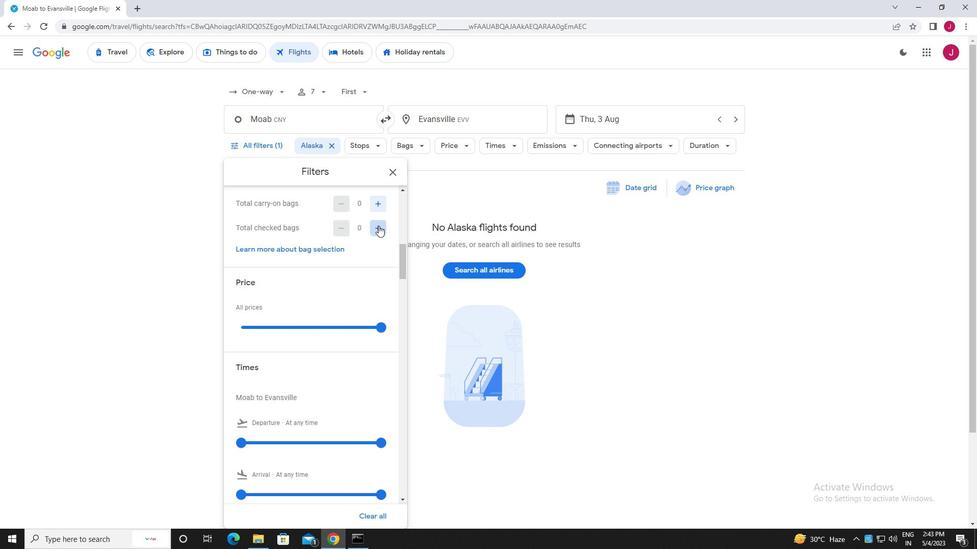 
Action: Mouse pressed left at (378, 226)
Screenshot: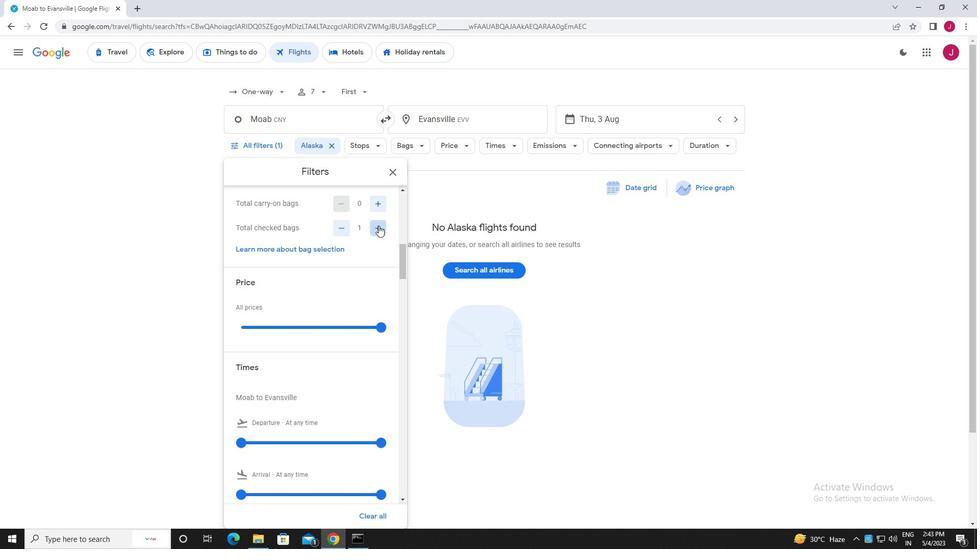 
Action: Mouse pressed left at (378, 226)
Screenshot: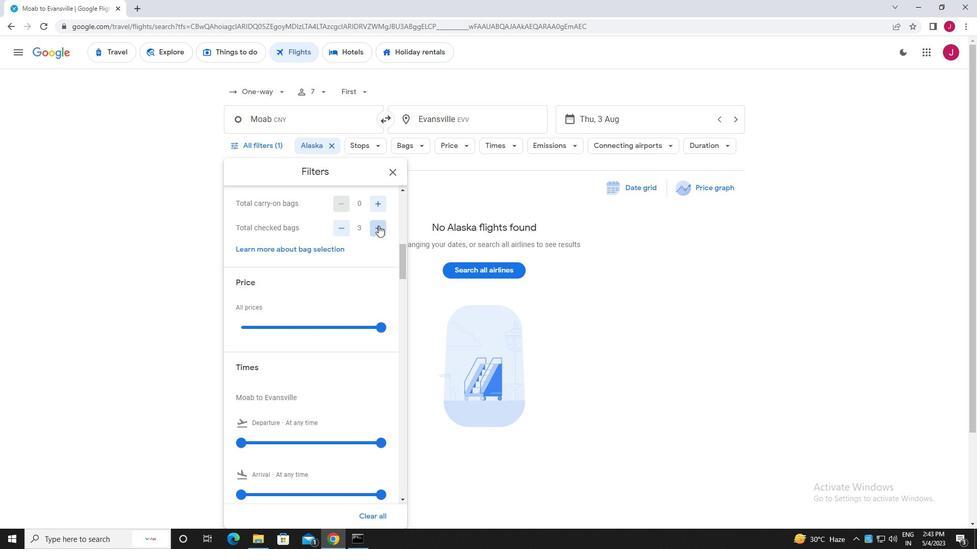 
Action: Mouse pressed left at (378, 226)
Screenshot: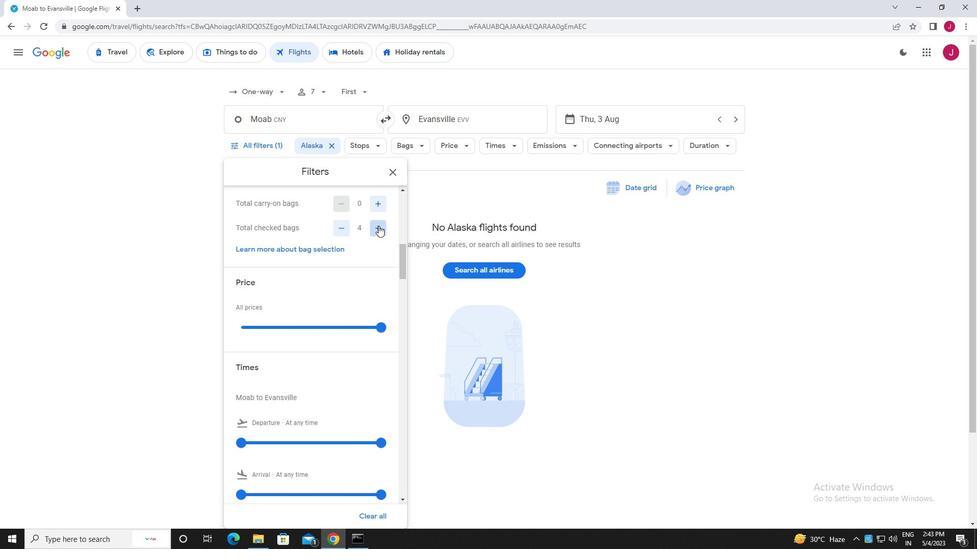 
Action: Mouse moved to (378, 227)
Screenshot: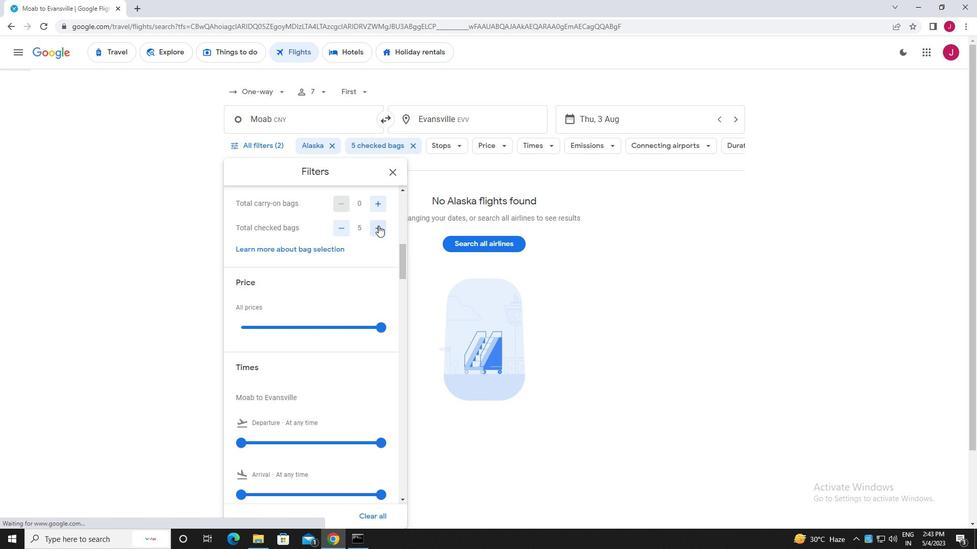 
Action: Mouse scrolled (378, 227) with delta (0, 0)
Screenshot: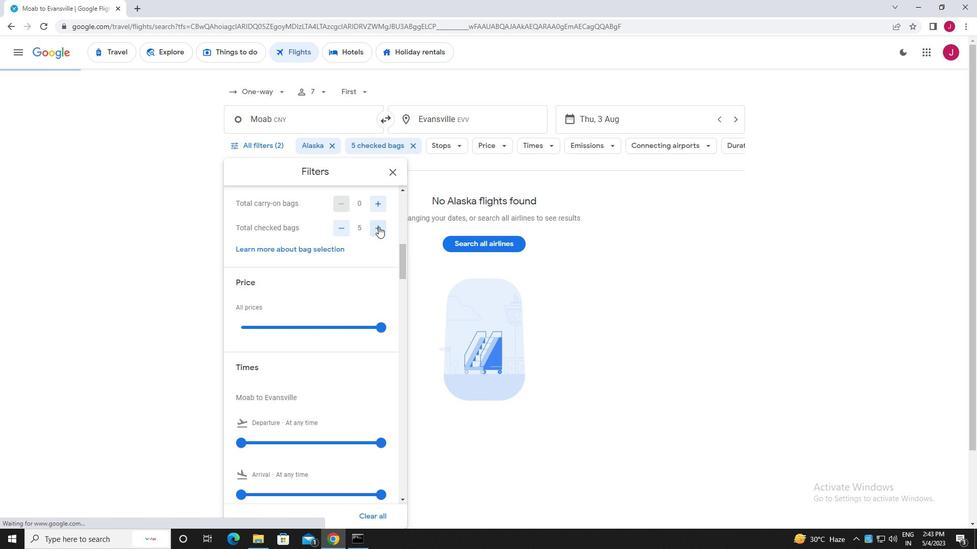
Action: Mouse scrolled (378, 227) with delta (0, 0)
Screenshot: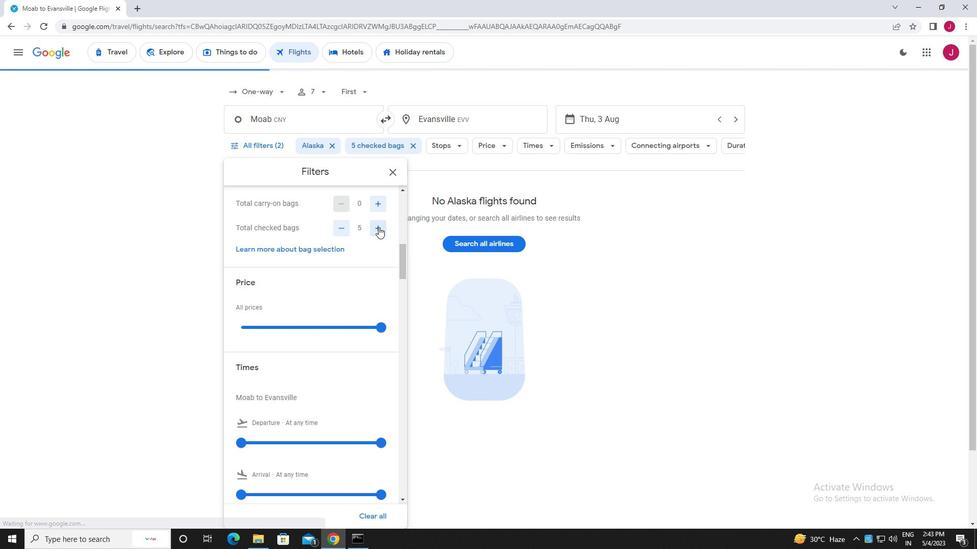 
Action: Mouse moved to (377, 224)
Screenshot: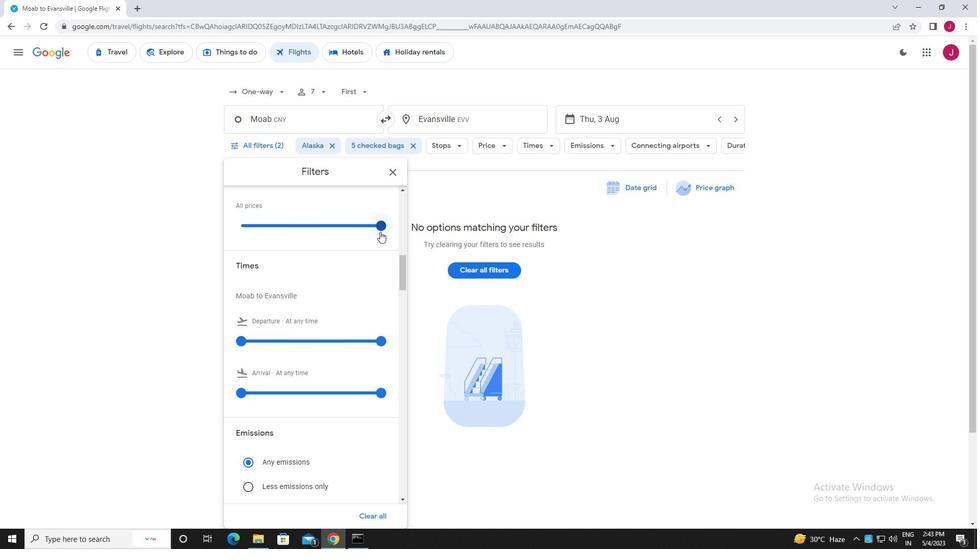 
Action: Mouse pressed left at (377, 224)
Screenshot: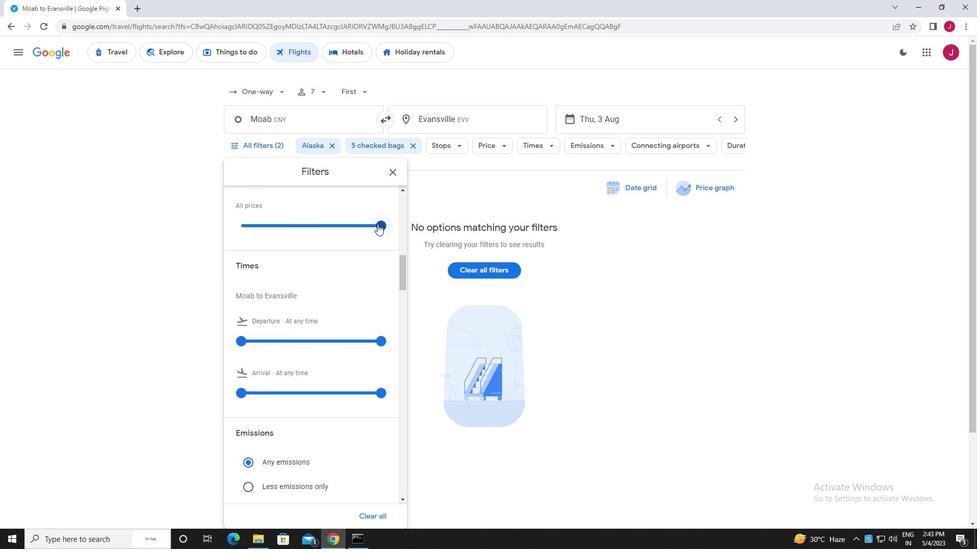 
Action: Mouse scrolled (377, 223) with delta (0, 0)
Screenshot: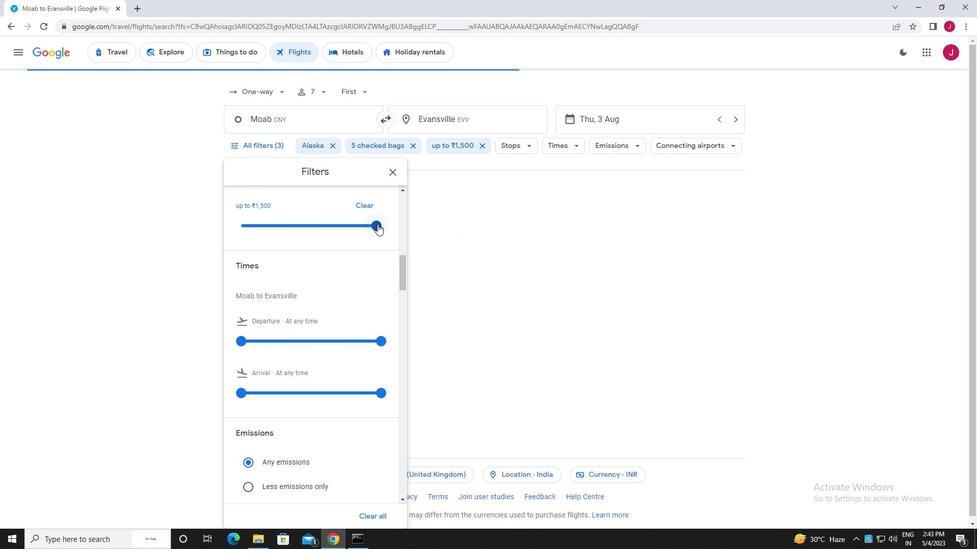 
Action: Mouse moved to (377, 224)
Screenshot: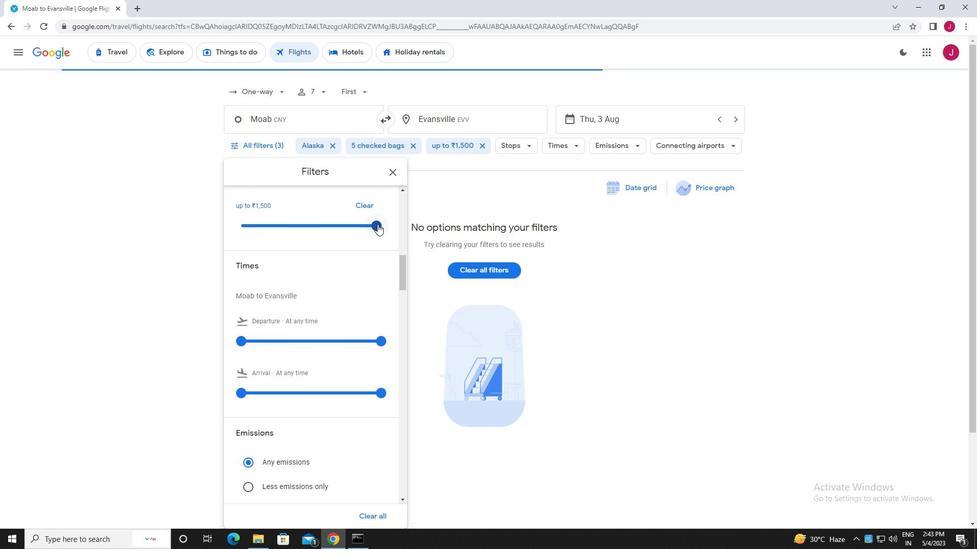 
Action: Mouse scrolled (377, 223) with delta (0, 0)
Screenshot: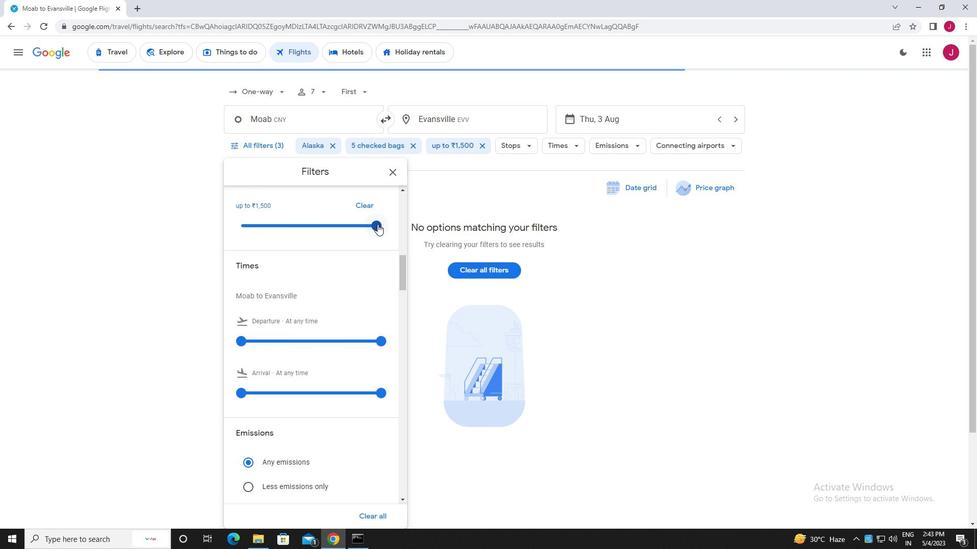 
Action: Mouse moved to (242, 241)
Screenshot: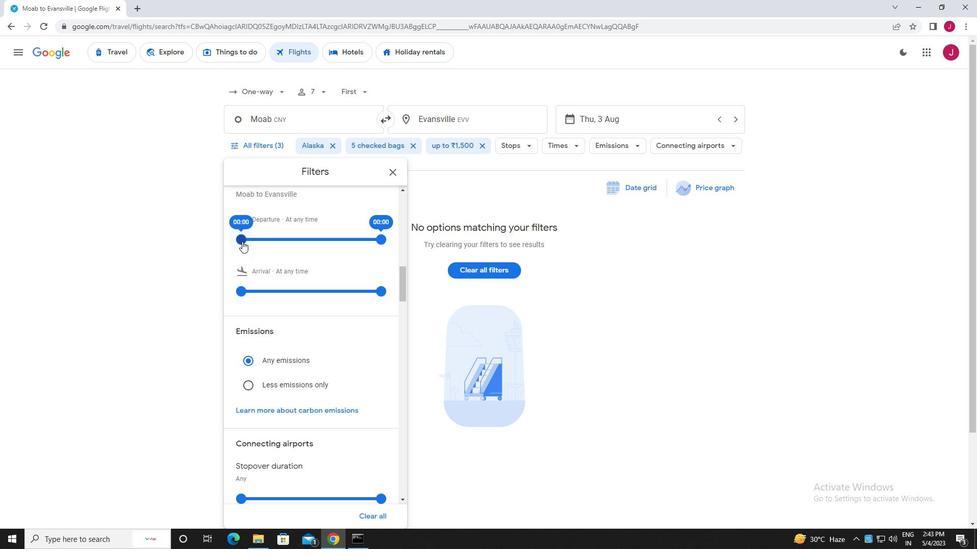 
Action: Mouse pressed left at (242, 241)
Screenshot: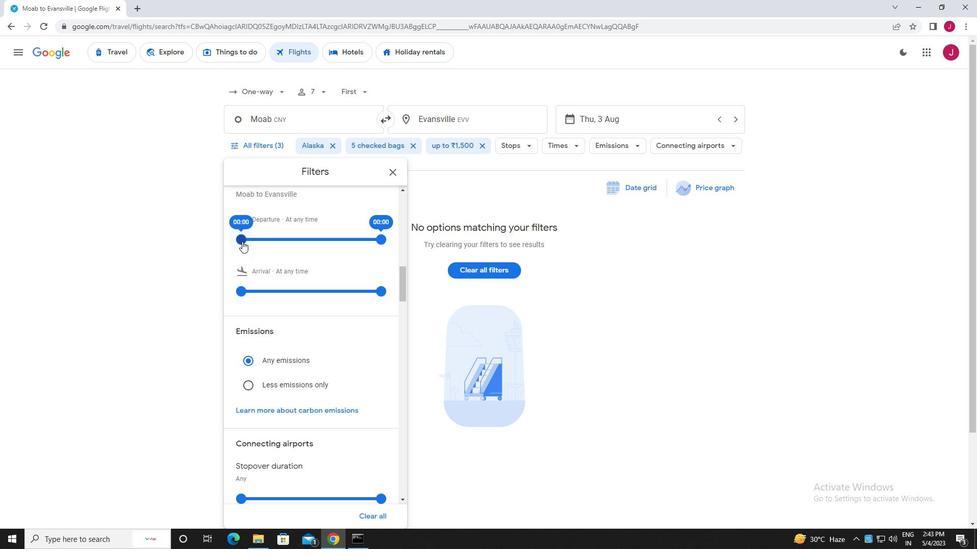 
Action: Mouse moved to (395, 174)
Screenshot: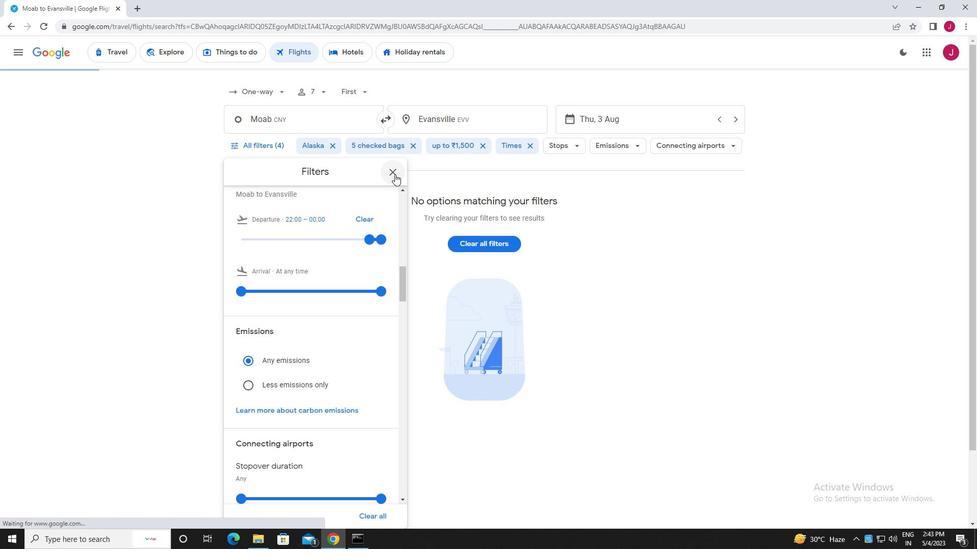 
Action: Mouse pressed left at (395, 174)
Screenshot: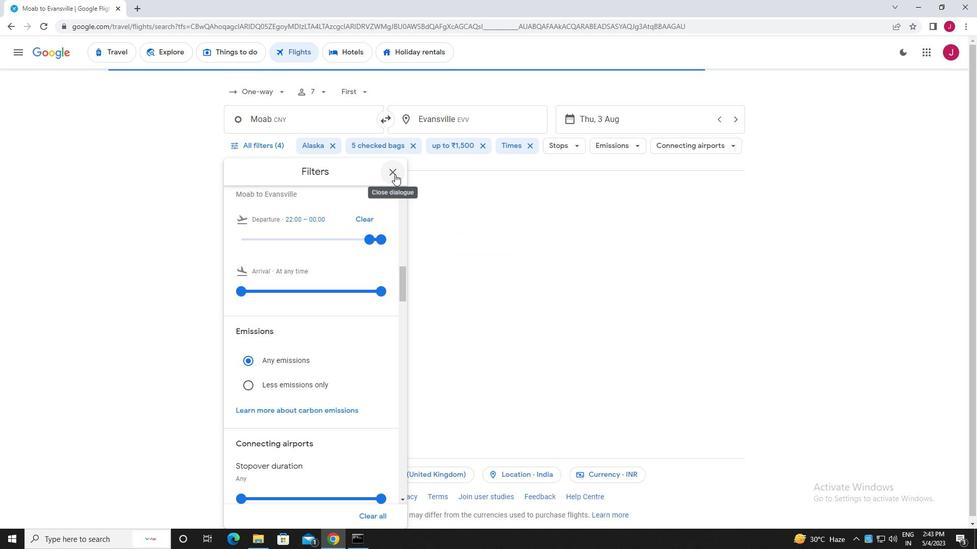 
Action: Mouse moved to (393, 178)
Screenshot: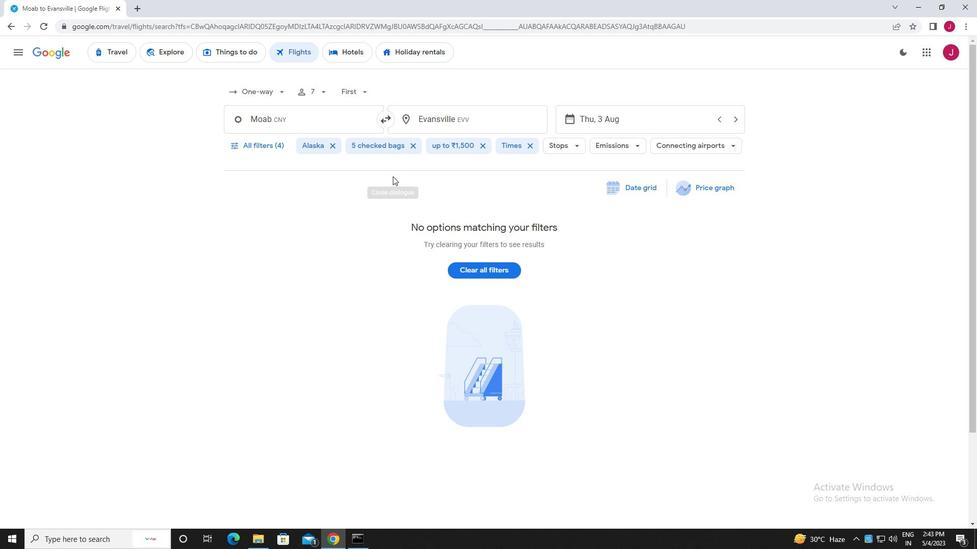 
